 Task: View product comparison in talent solution.
Action: Mouse moved to (797, 90)
Screenshot: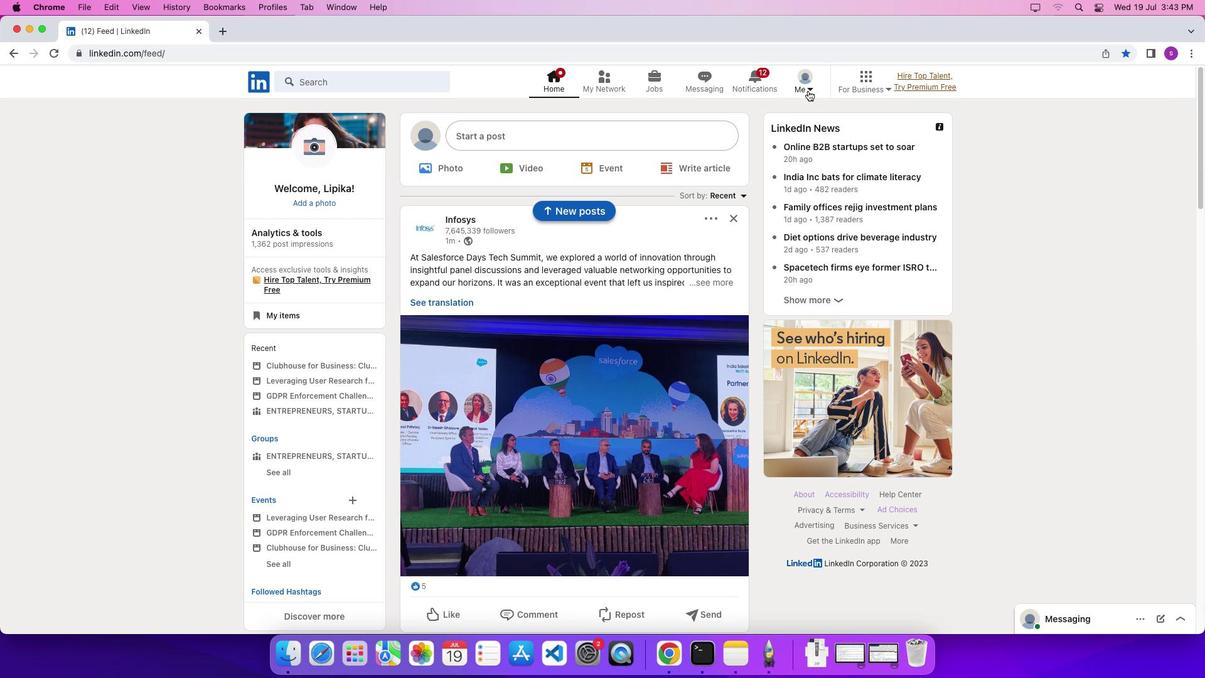 
Action: Mouse pressed left at (797, 90)
Screenshot: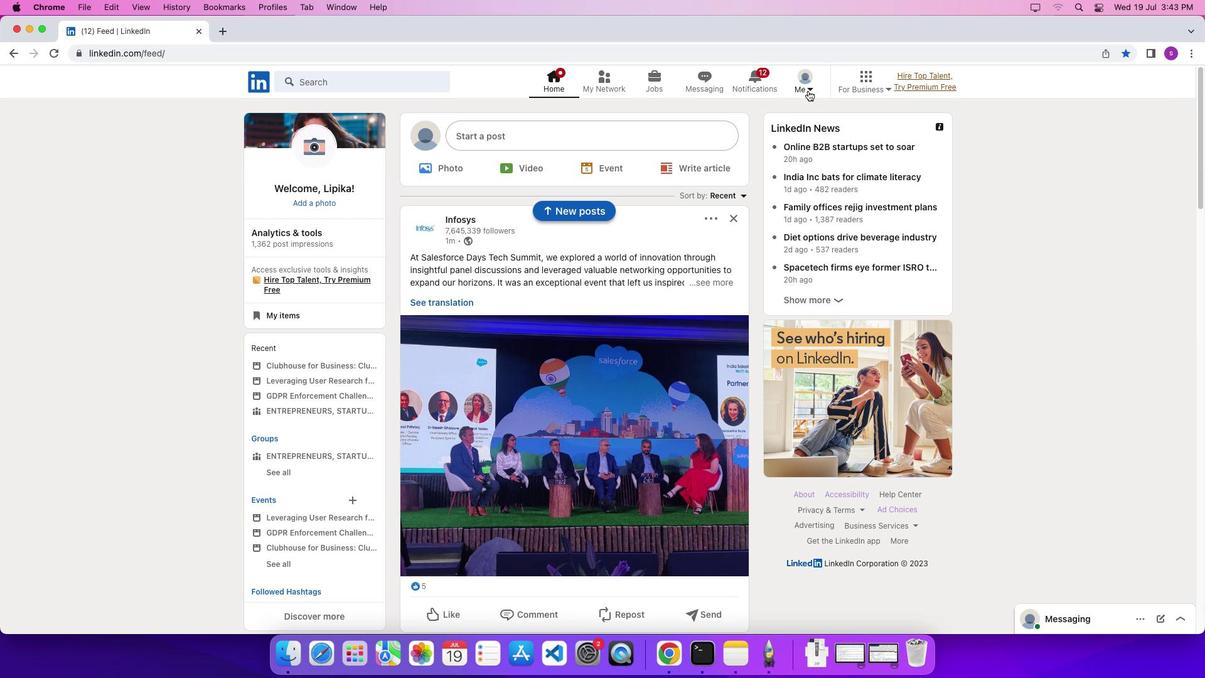 
Action: Mouse moved to (808, 90)
Screenshot: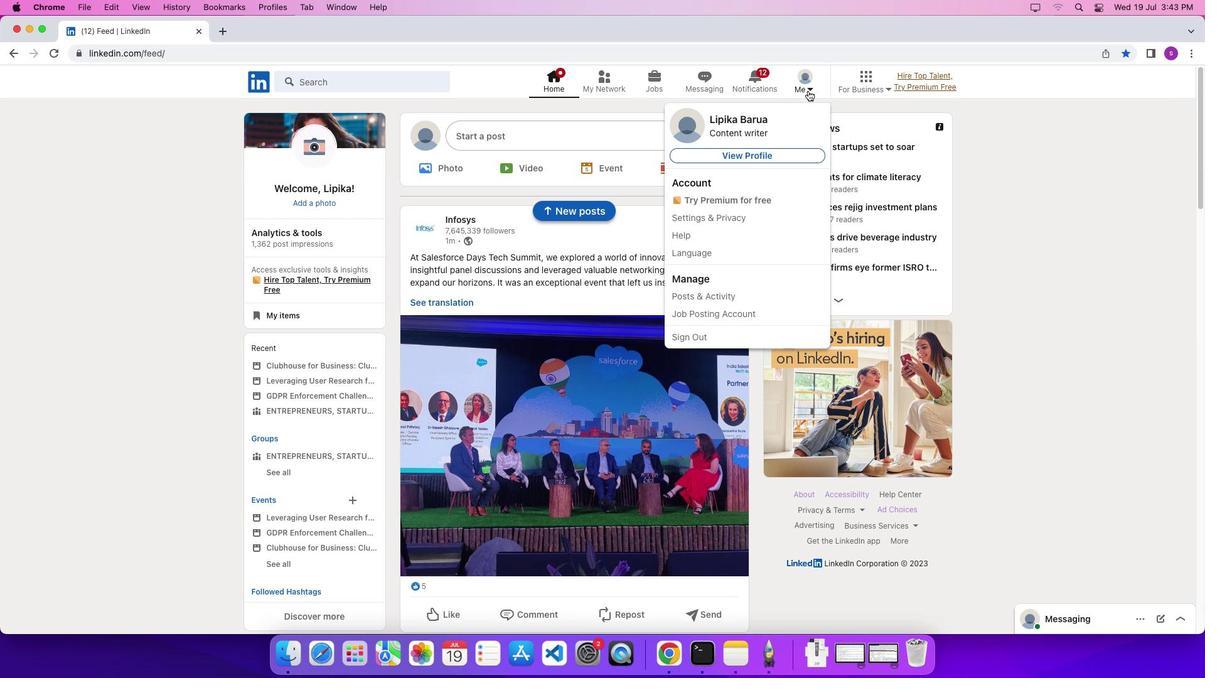 
Action: Mouse pressed left at (808, 90)
Screenshot: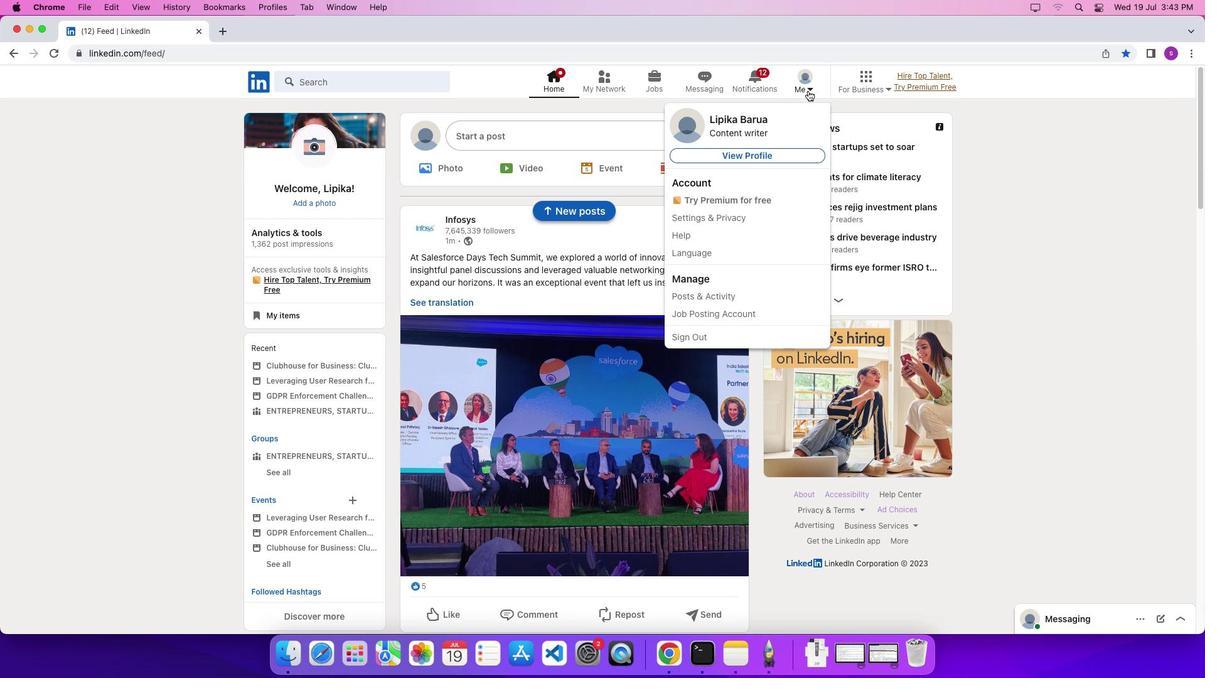 
Action: Mouse moved to (788, 153)
Screenshot: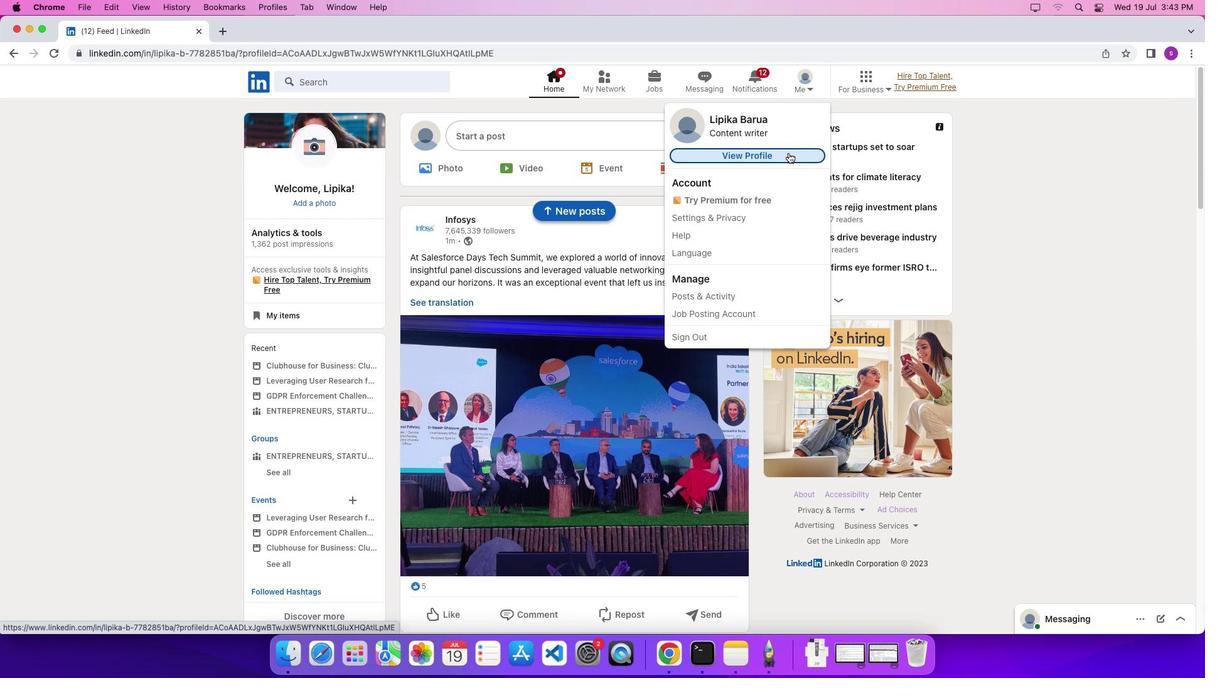 
Action: Mouse pressed left at (788, 153)
Screenshot: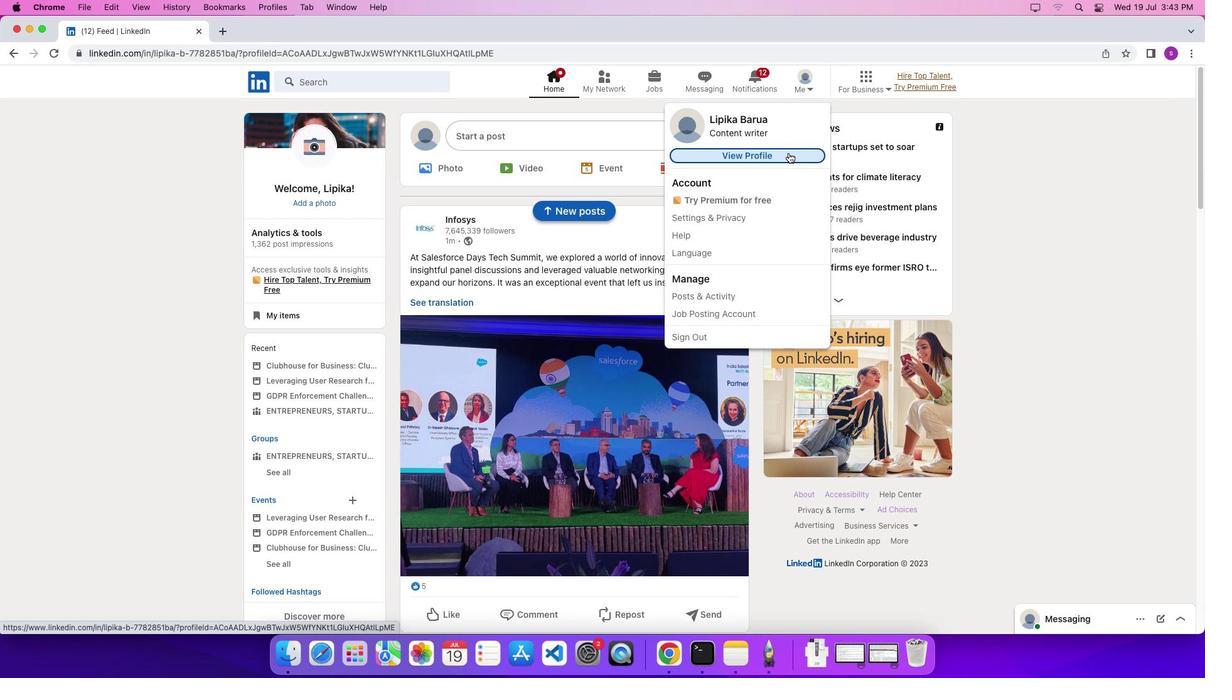 
Action: Mouse moved to (638, 305)
Screenshot: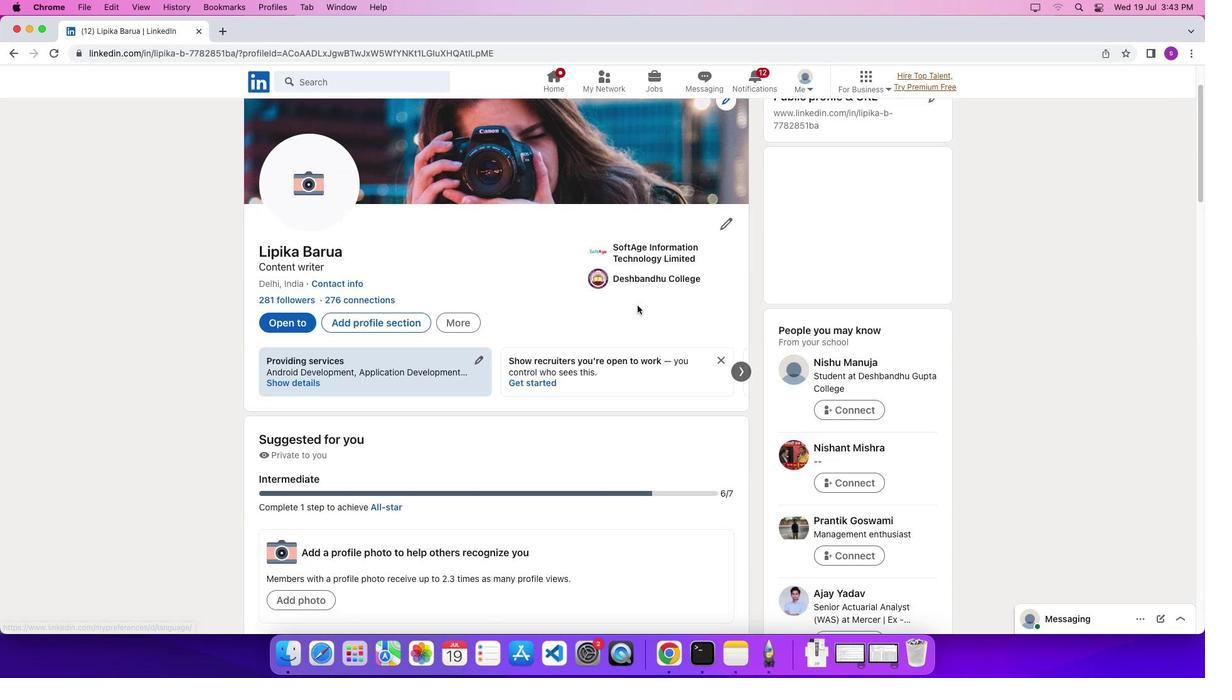 
Action: Mouse scrolled (638, 305) with delta (0, 0)
Screenshot: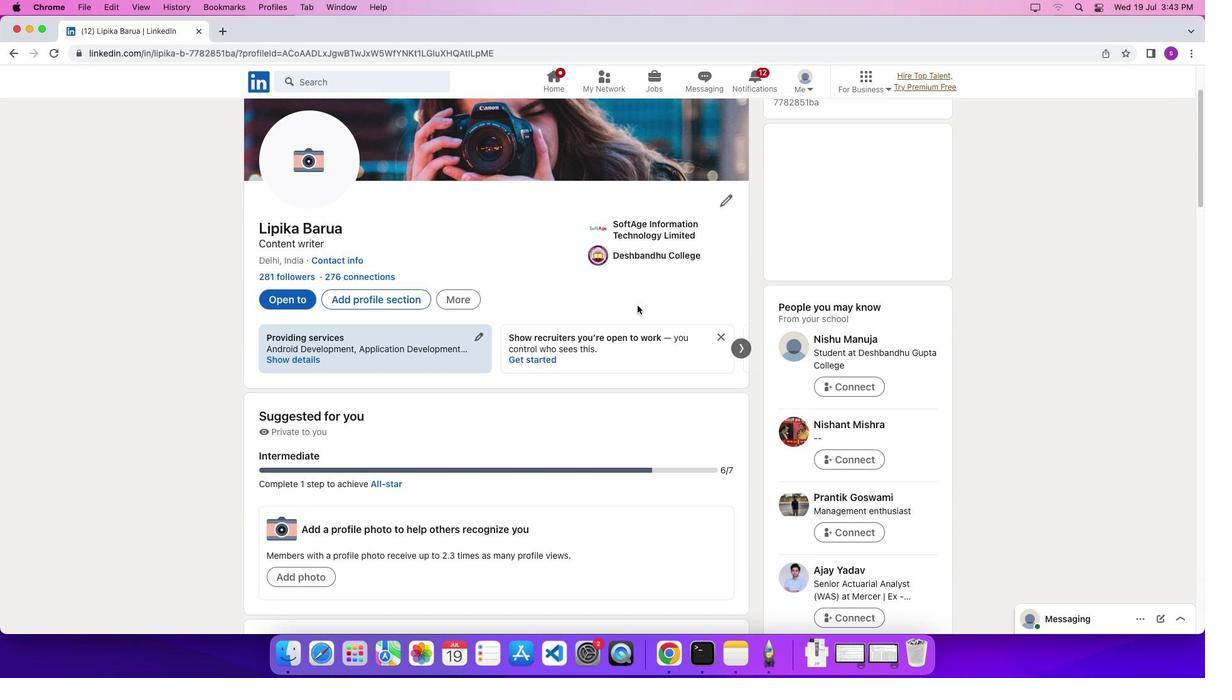 
Action: Mouse scrolled (638, 305) with delta (0, 0)
Screenshot: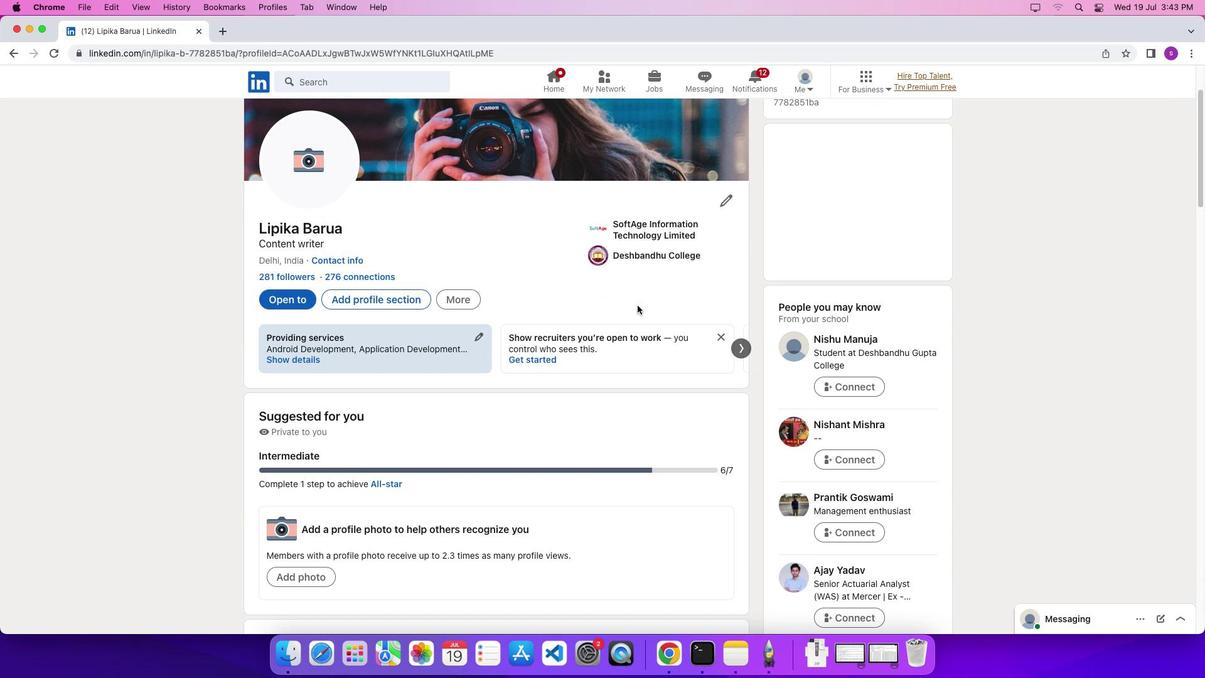 
Action: Mouse scrolled (638, 305) with delta (0, -1)
Screenshot: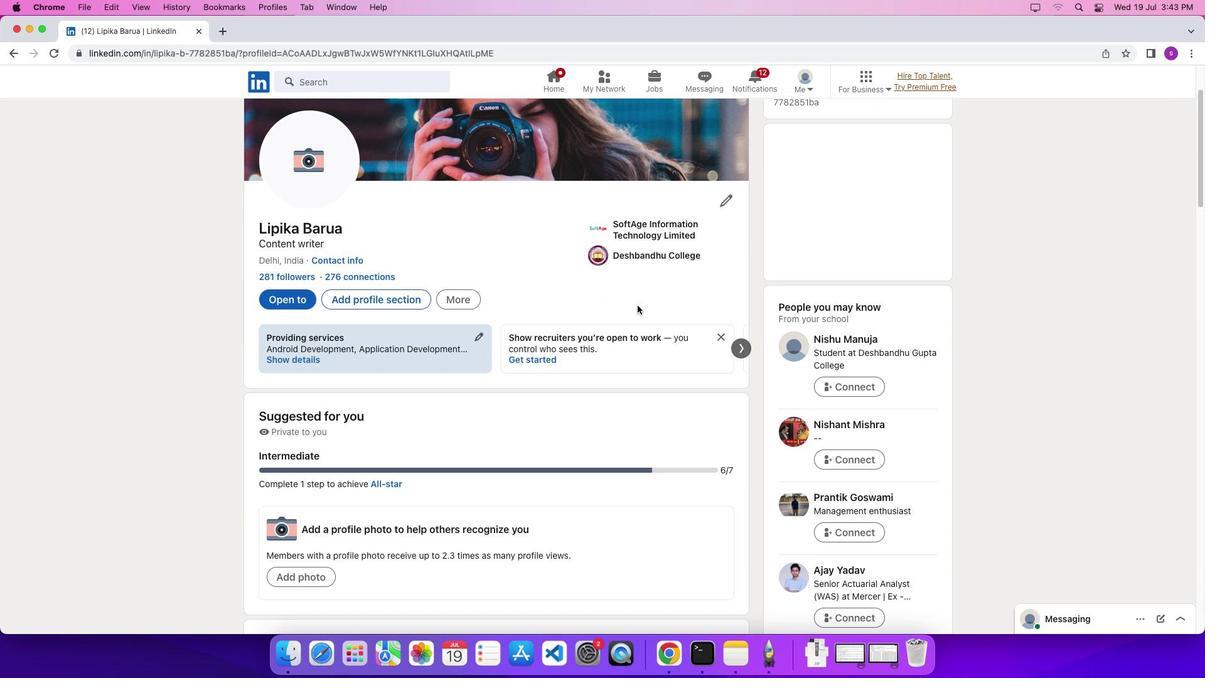 
Action: Mouse scrolled (638, 305) with delta (0, 0)
Screenshot: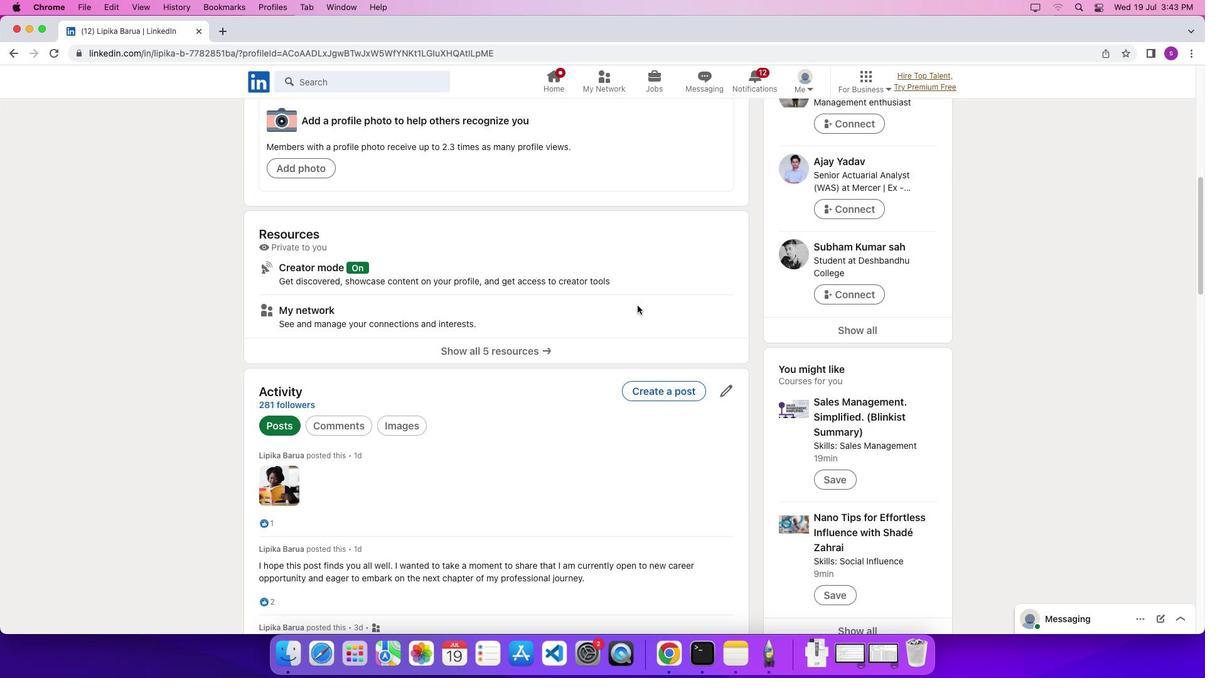 
Action: Mouse scrolled (638, 305) with delta (0, 0)
Screenshot: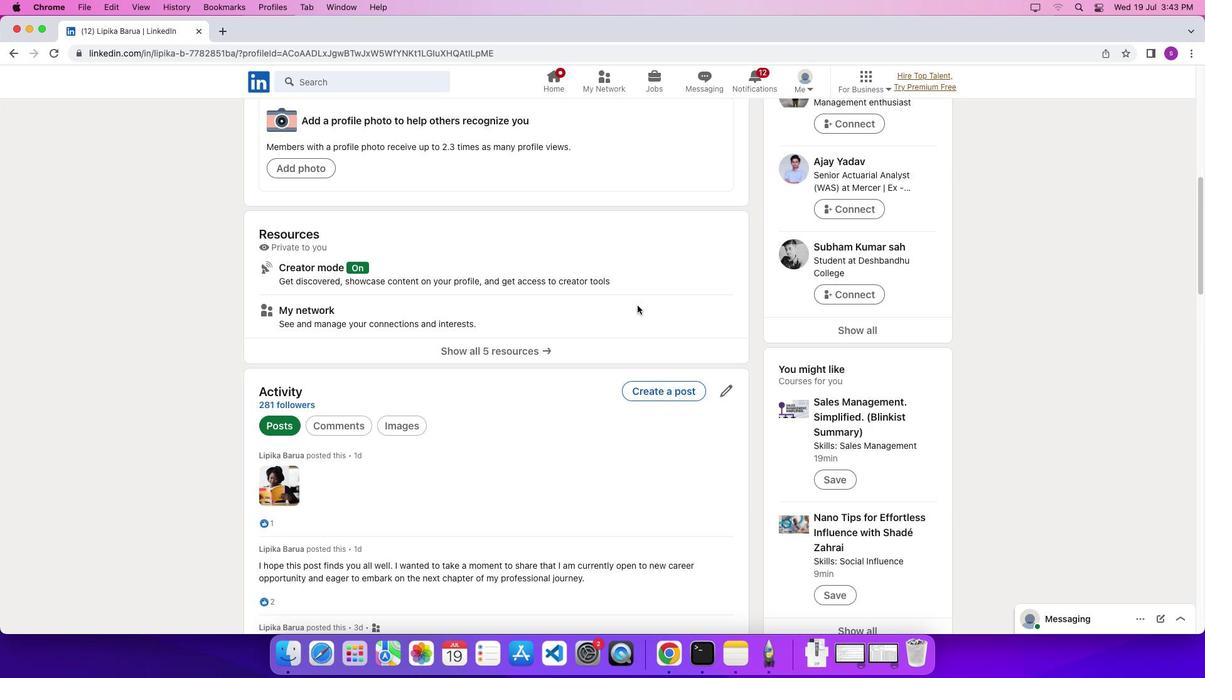 
Action: Mouse scrolled (638, 305) with delta (0, -4)
Screenshot: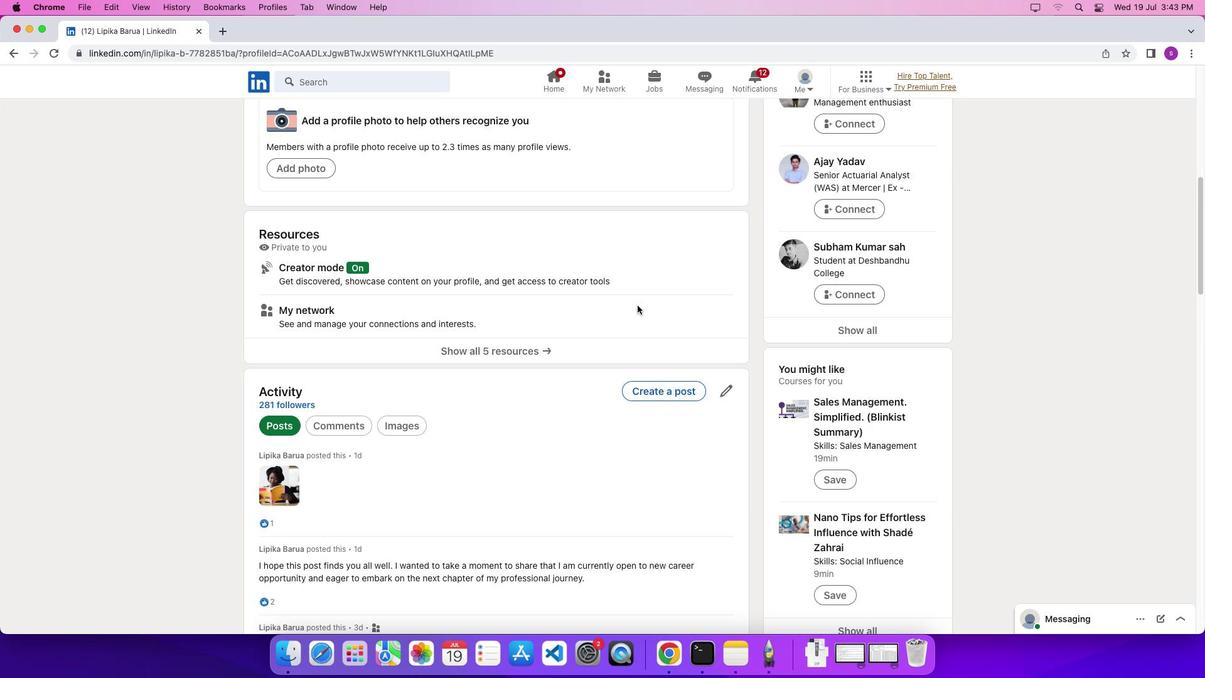 
Action: Mouse scrolled (638, 305) with delta (0, -4)
Screenshot: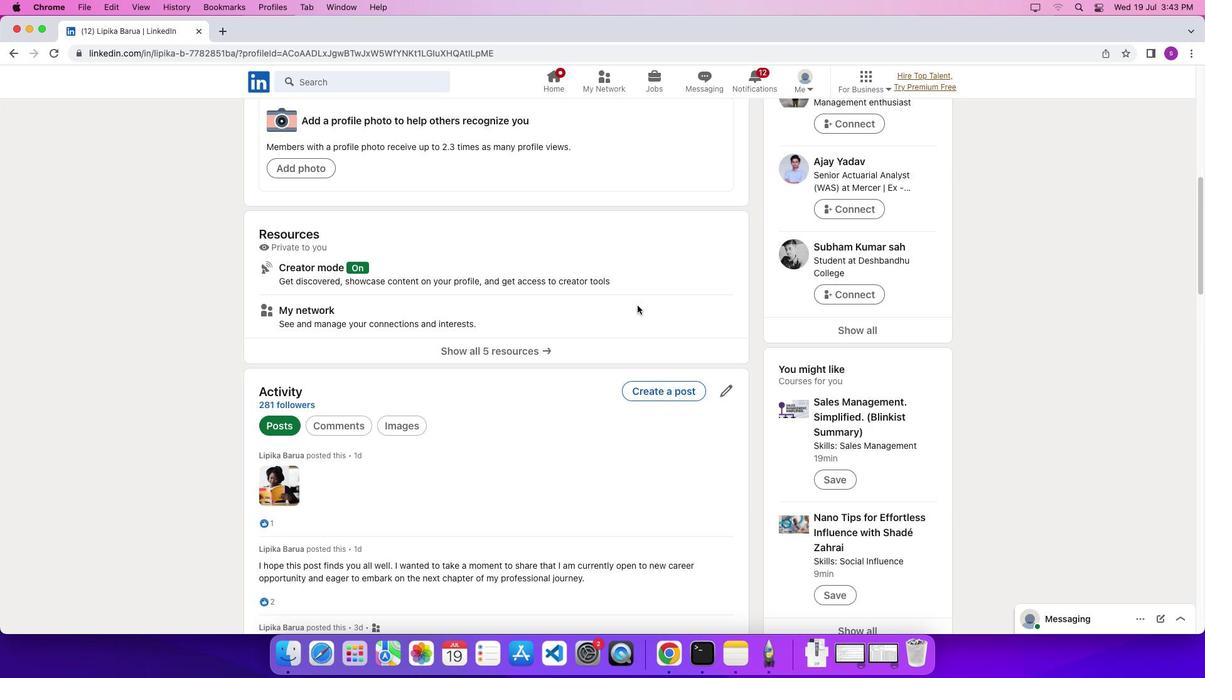 
Action: Mouse scrolled (638, 305) with delta (0, 0)
Screenshot: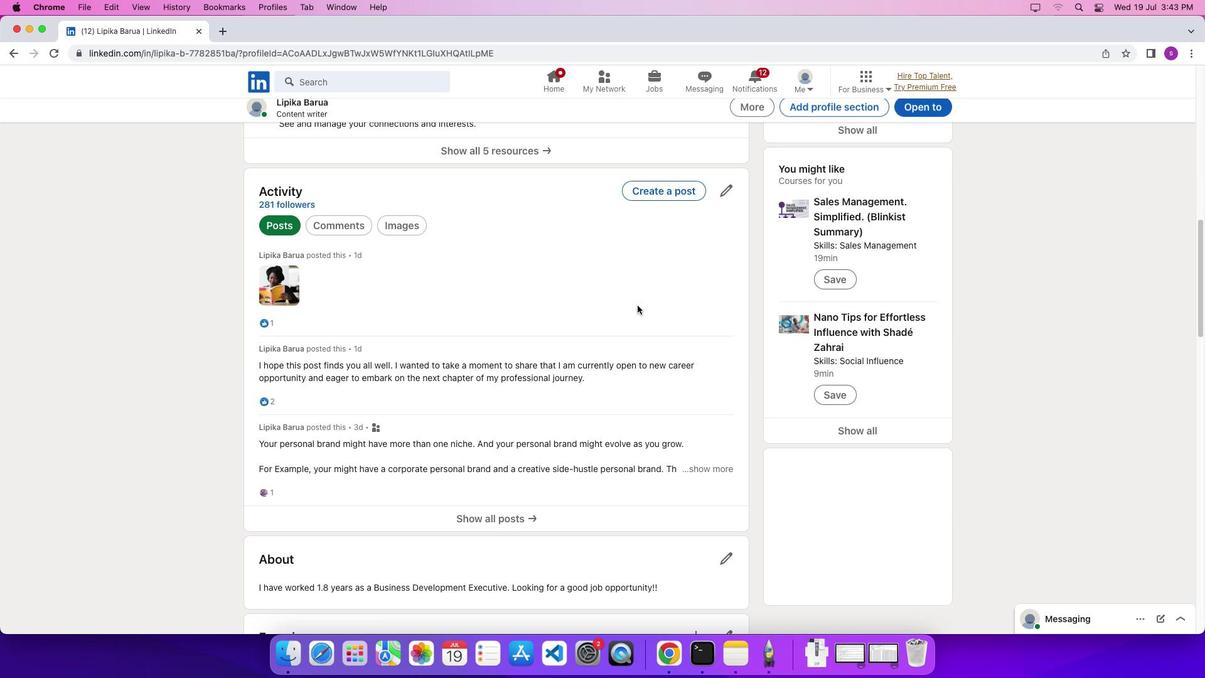 
Action: Mouse scrolled (638, 305) with delta (0, 0)
Screenshot: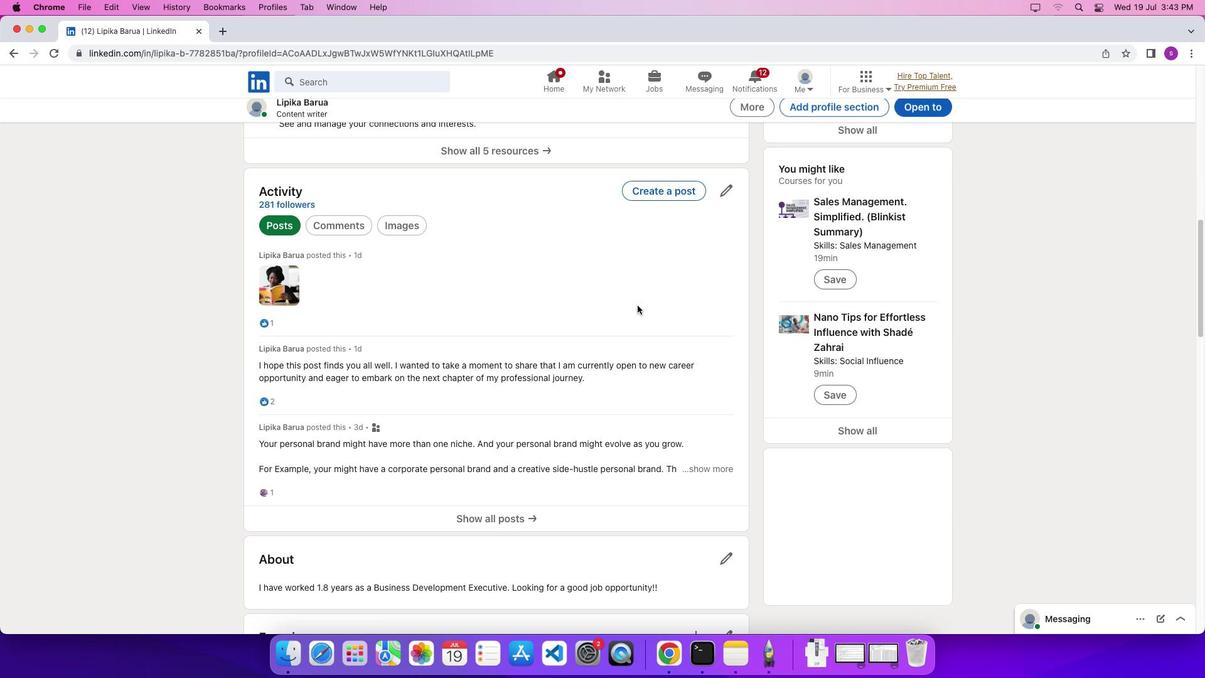 
Action: Mouse scrolled (638, 305) with delta (0, -3)
Screenshot: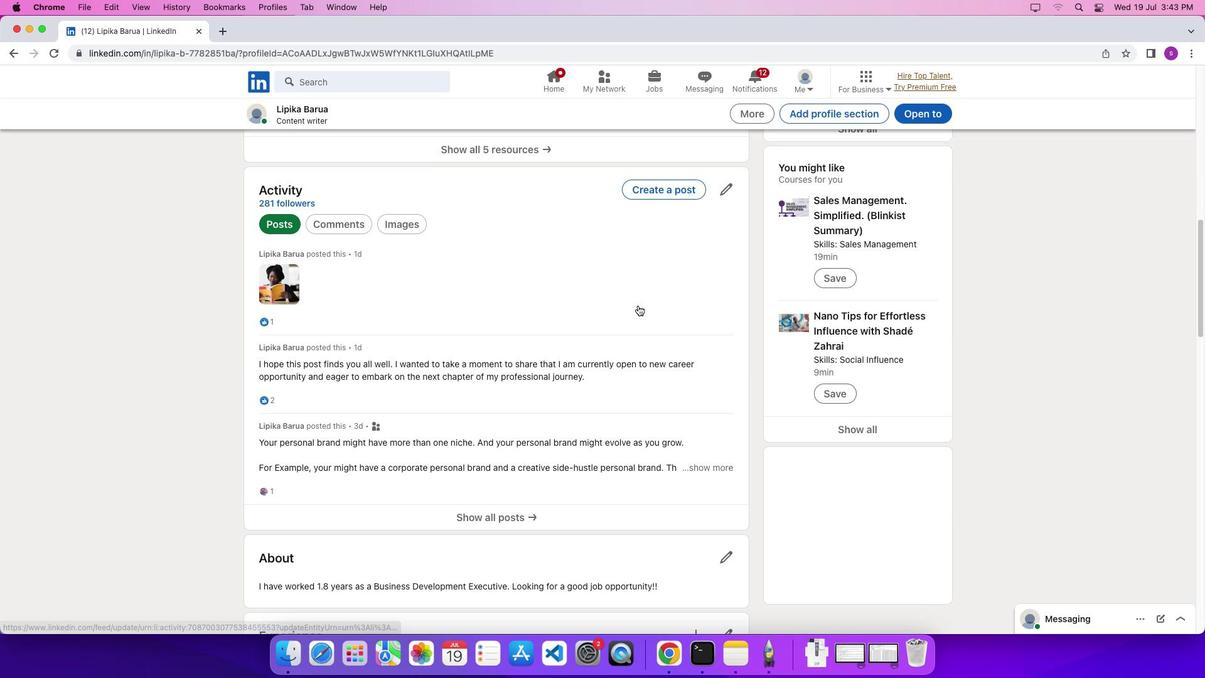 
Action: Mouse moved to (638, 305)
Screenshot: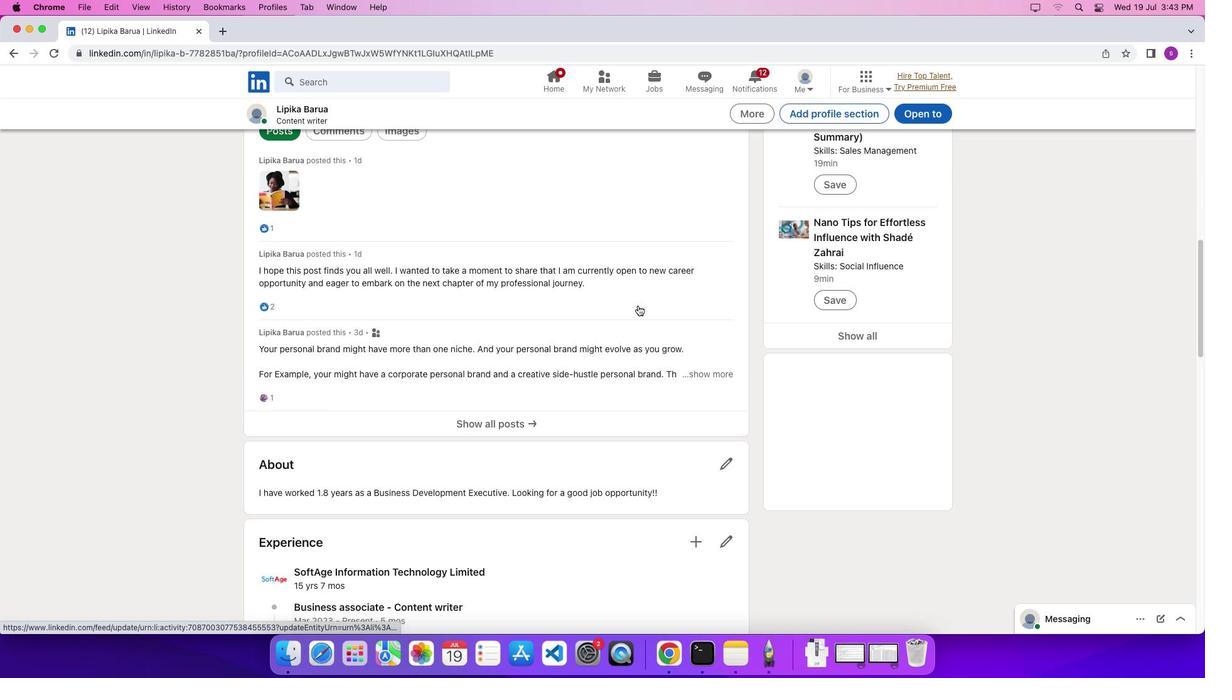 
Action: Mouse scrolled (638, 305) with delta (0, 0)
Screenshot: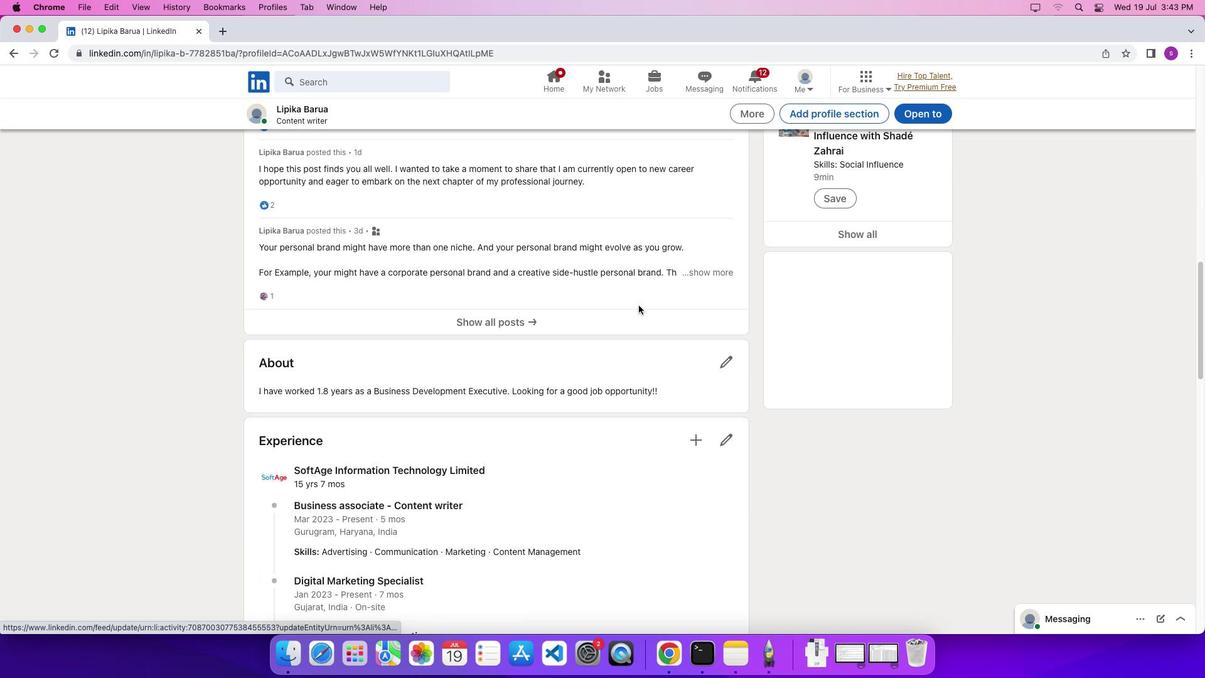 
Action: Mouse scrolled (638, 305) with delta (0, 0)
Screenshot: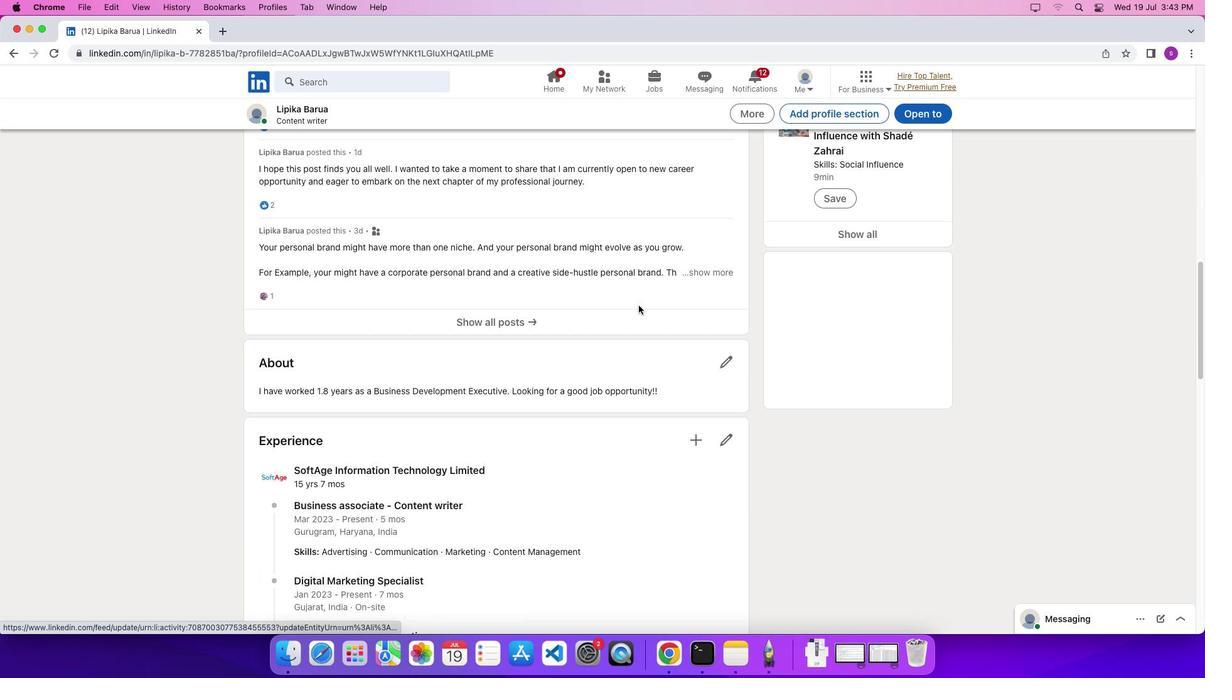 
Action: Mouse scrolled (638, 305) with delta (0, -3)
Screenshot: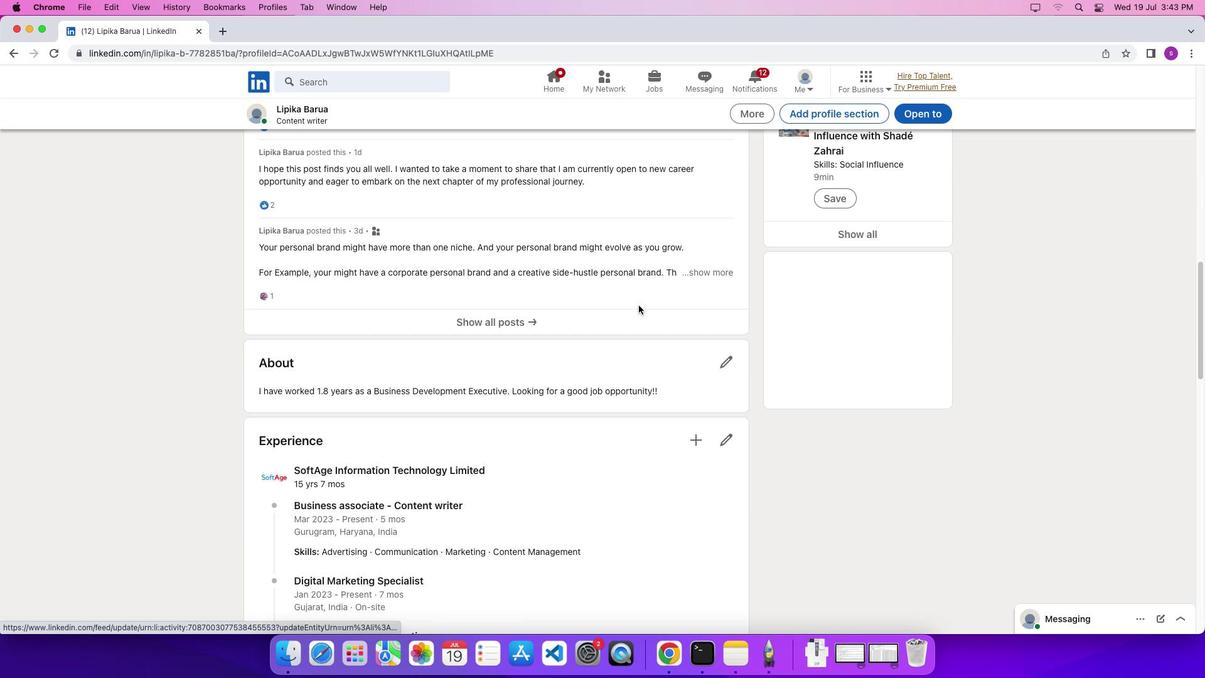 
Action: Mouse moved to (638, 305)
Screenshot: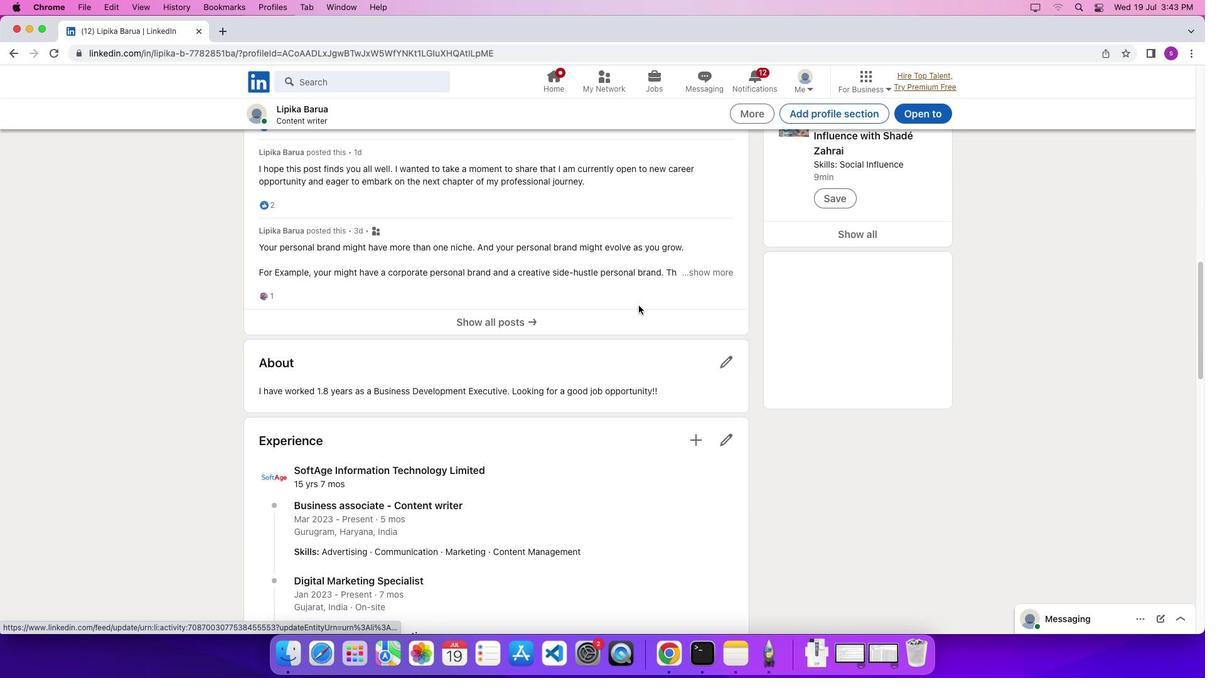 
Action: Mouse scrolled (638, 305) with delta (0, 0)
Screenshot: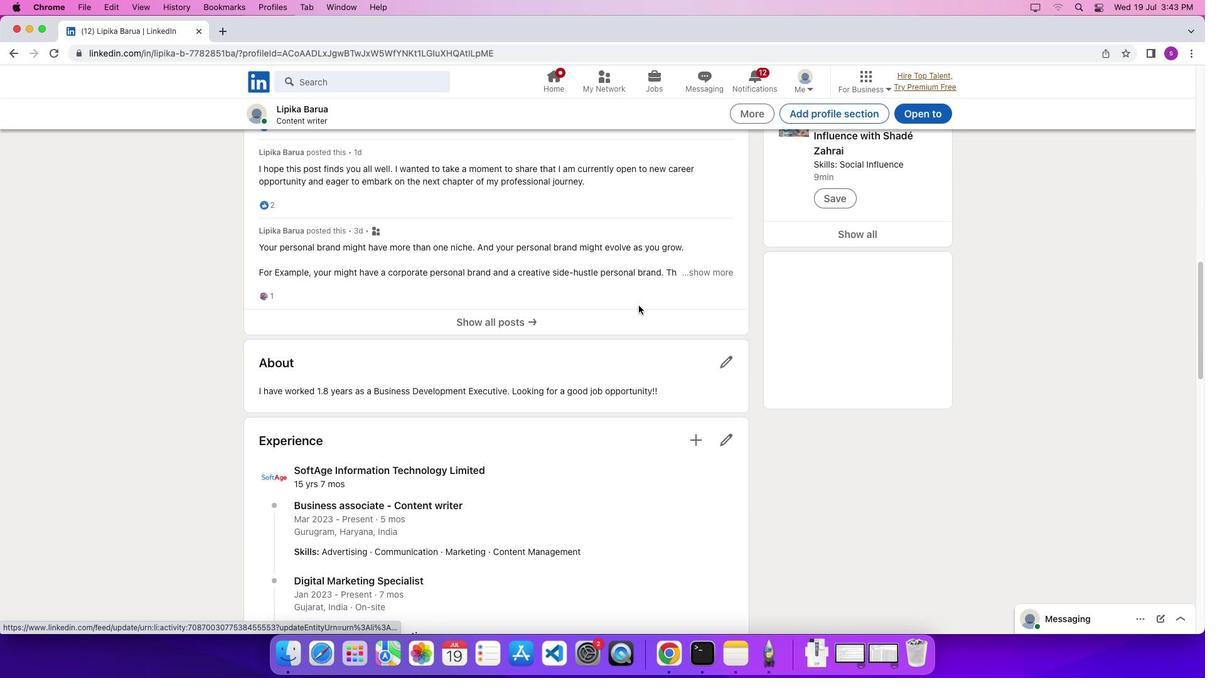 
Action: Mouse scrolled (638, 305) with delta (0, 0)
Screenshot: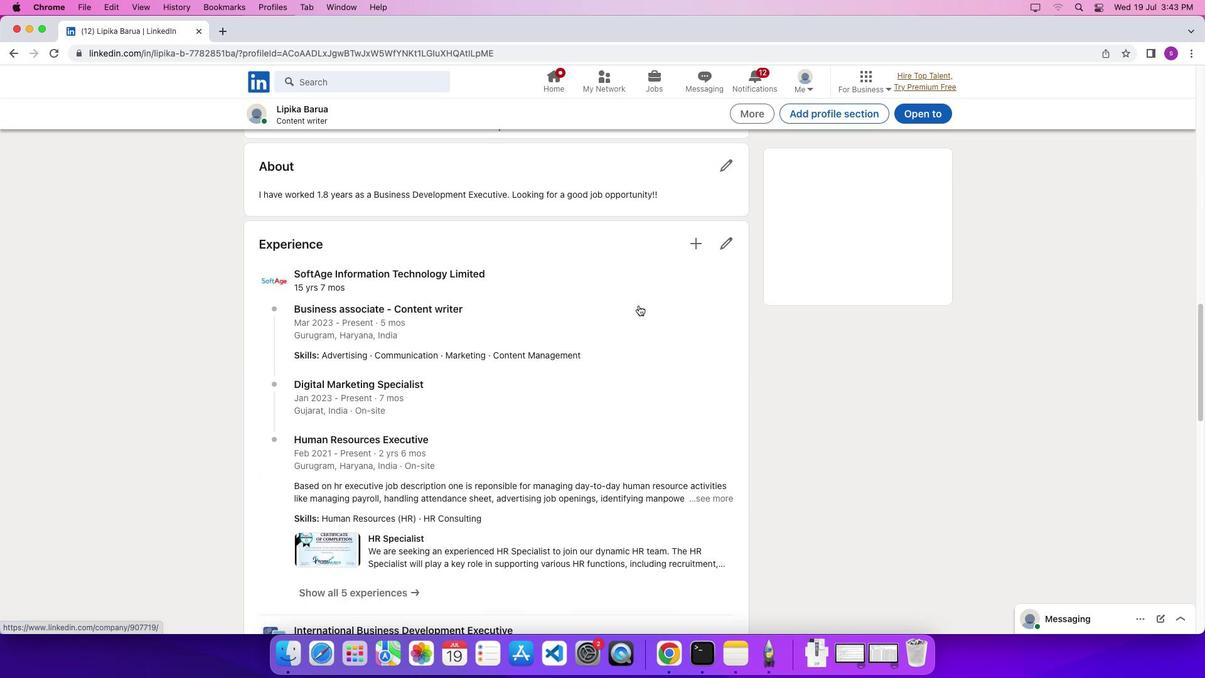 
Action: Mouse scrolled (638, 305) with delta (0, -3)
Screenshot: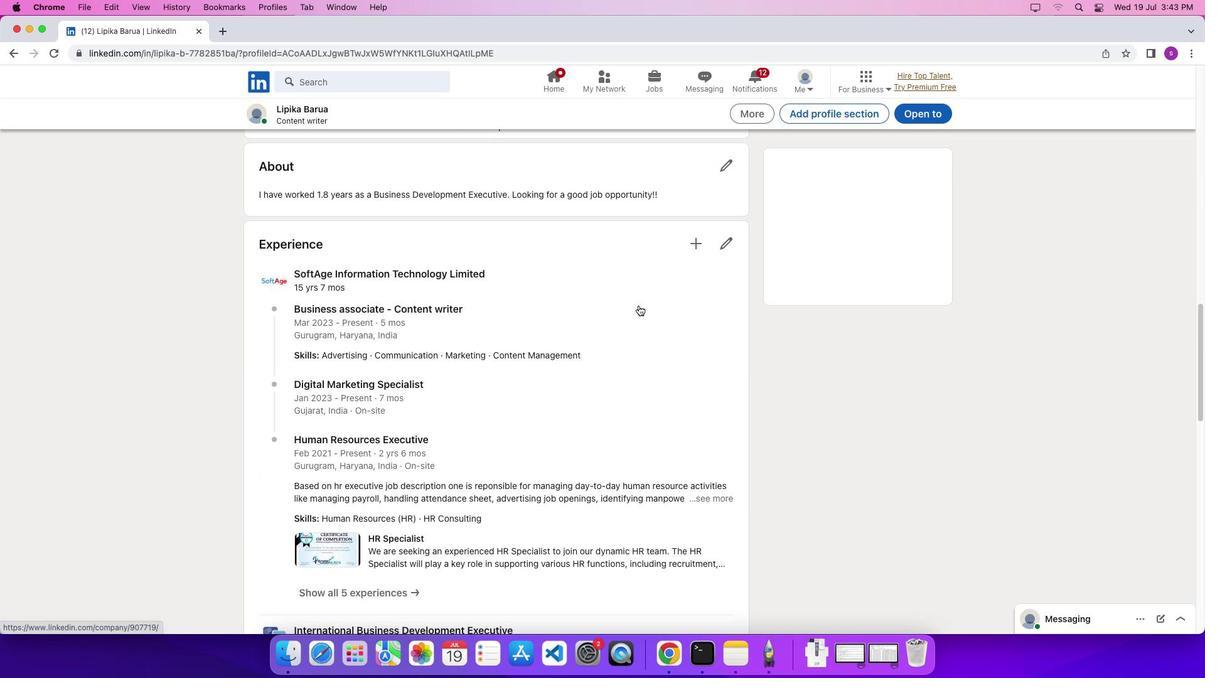 
Action: Mouse scrolled (638, 305) with delta (0, 0)
Screenshot: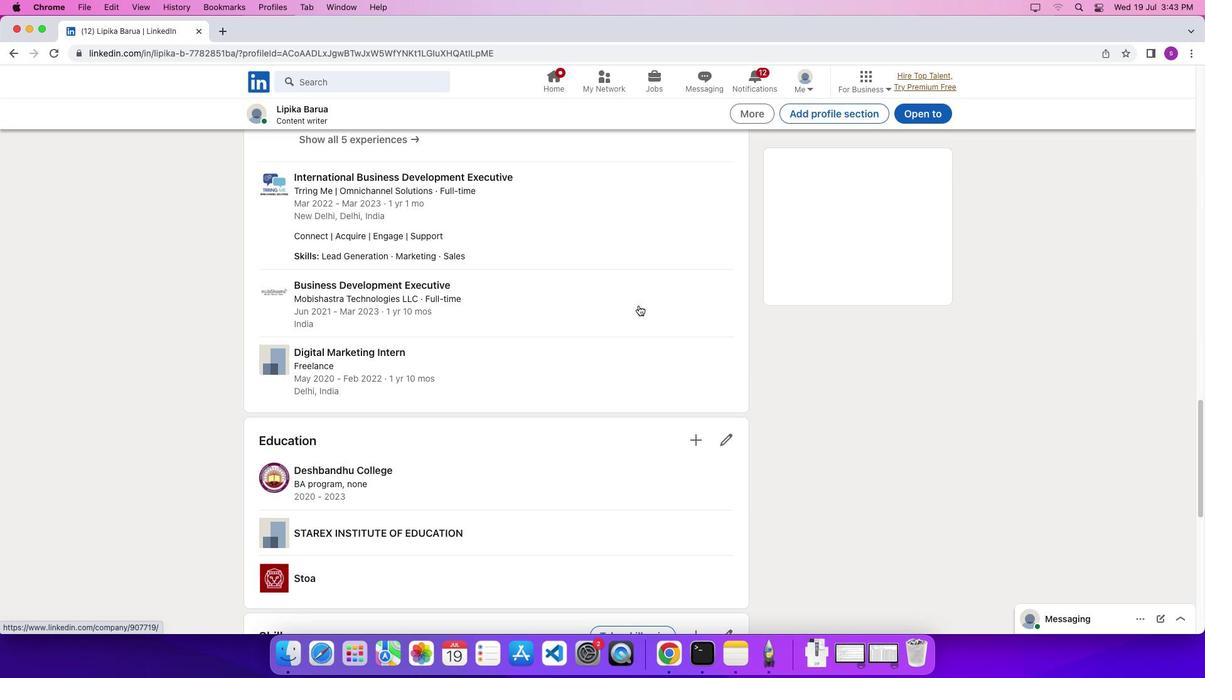 
Action: Mouse scrolled (638, 305) with delta (0, 0)
Screenshot: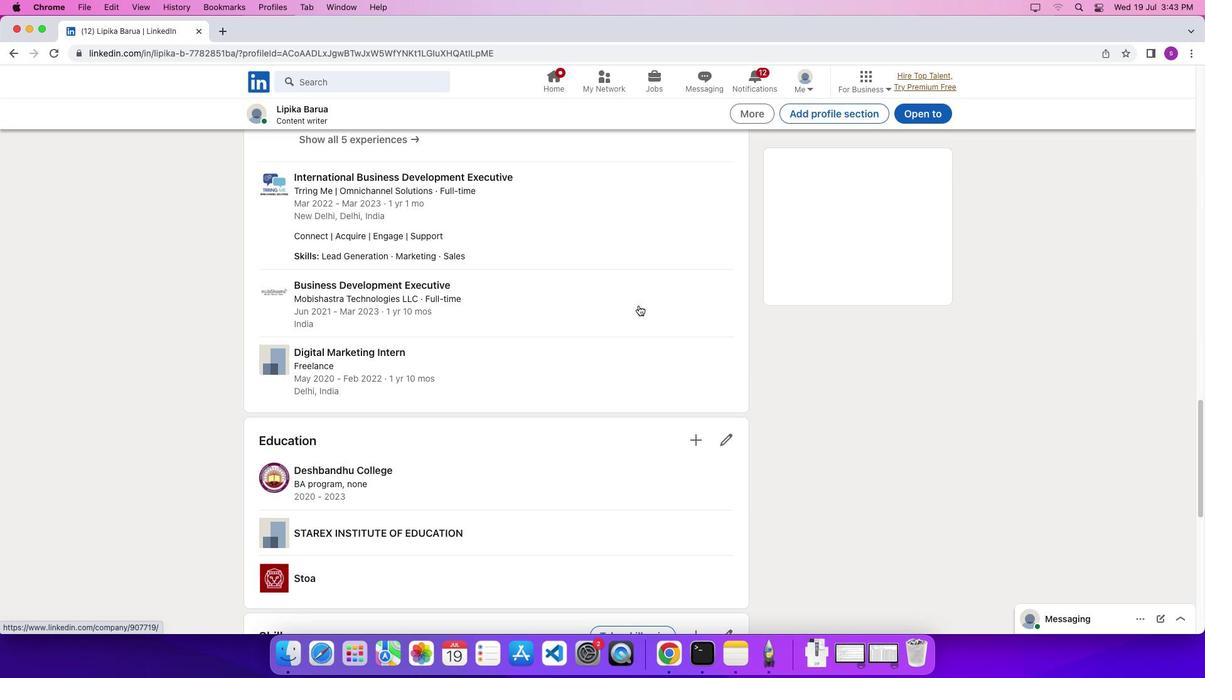 
Action: Mouse scrolled (638, 305) with delta (0, -3)
Screenshot: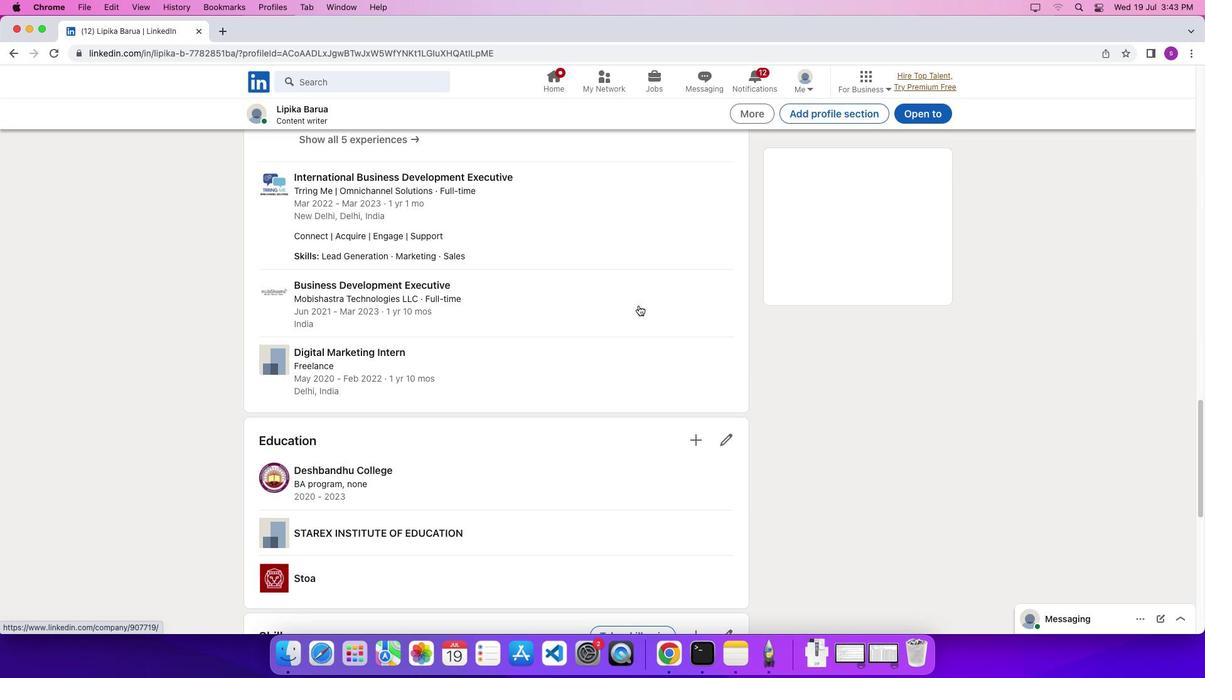 
Action: Mouse scrolled (638, 305) with delta (0, -5)
Screenshot: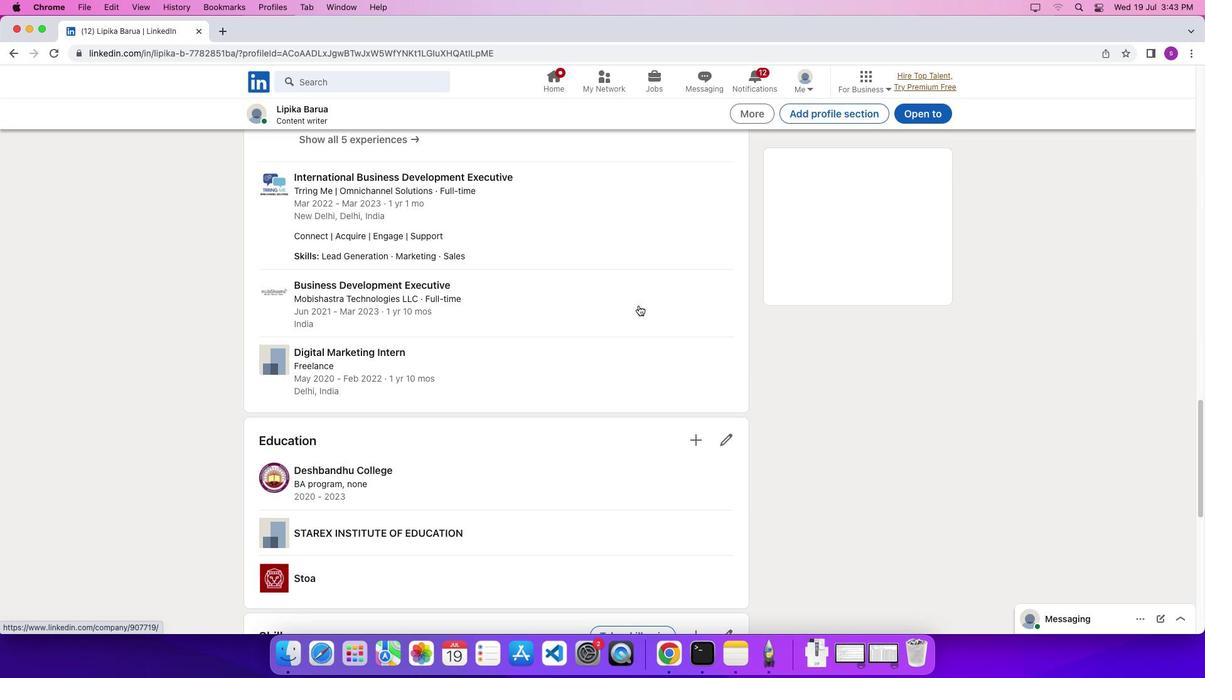 
Action: Mouse scrolled (638, 305) with delta (0, 0)
Screenshot: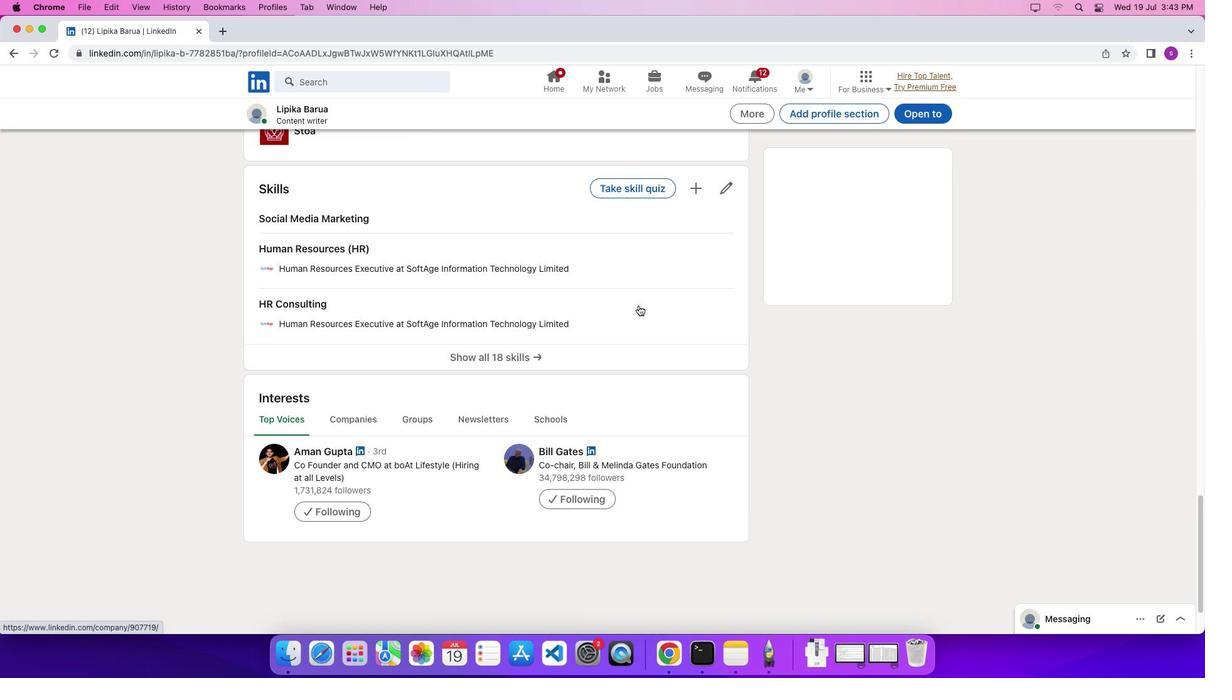 
Action: Mouse scrolled (638, 305) with delta (0, 0)
Screenshot: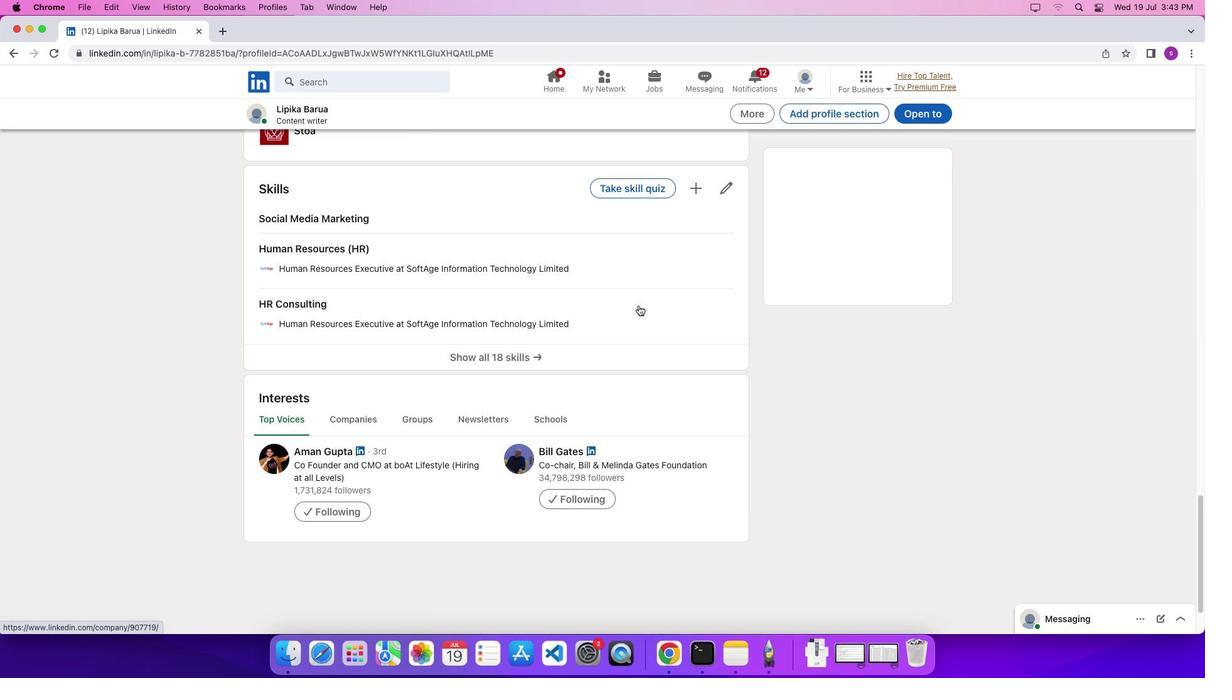 
Action: Mouse scrolled (638, 305) with delta (0, -4)
Screenshot: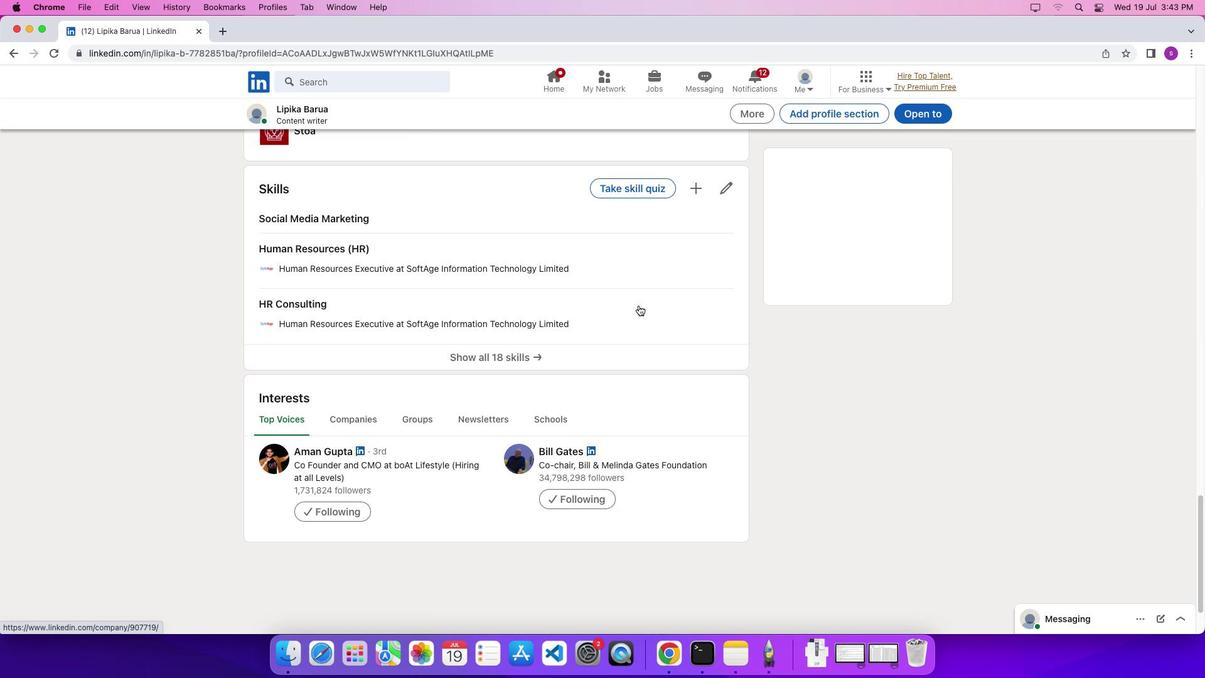 
Action: Mouse scrolled (638, 305) with delta (0, -5)
Screenshot: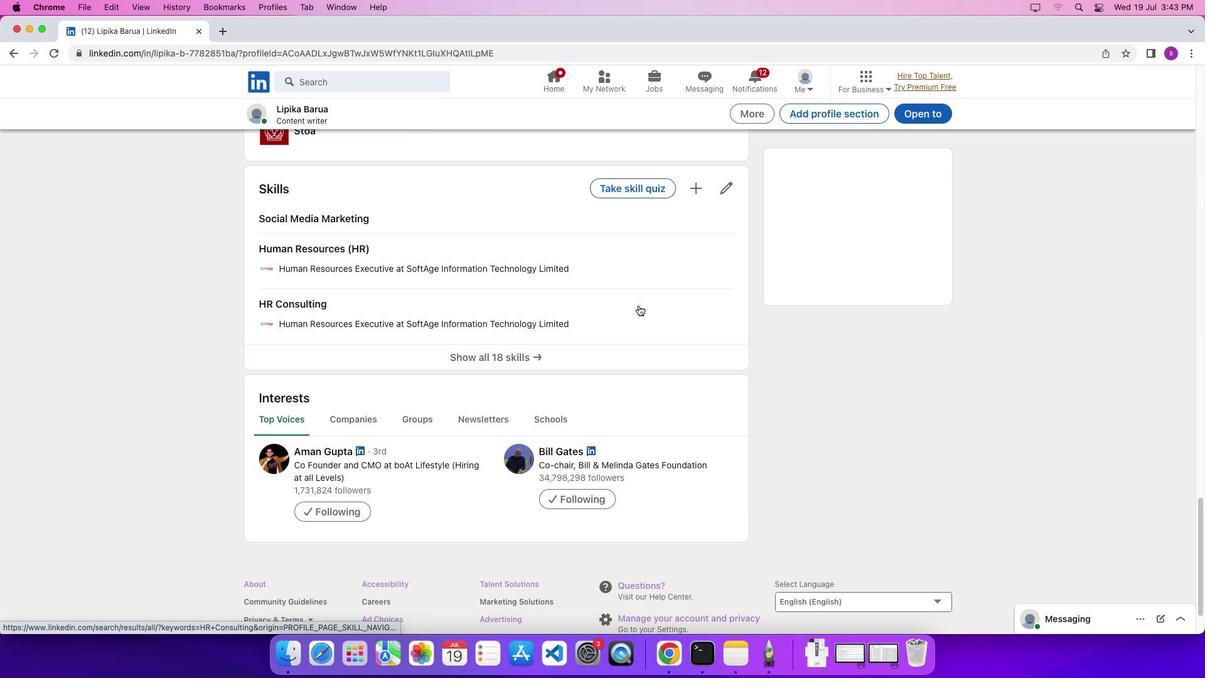 
Action: Mouse scrolled (638, 305) with delta (0, 0)
Screenshot: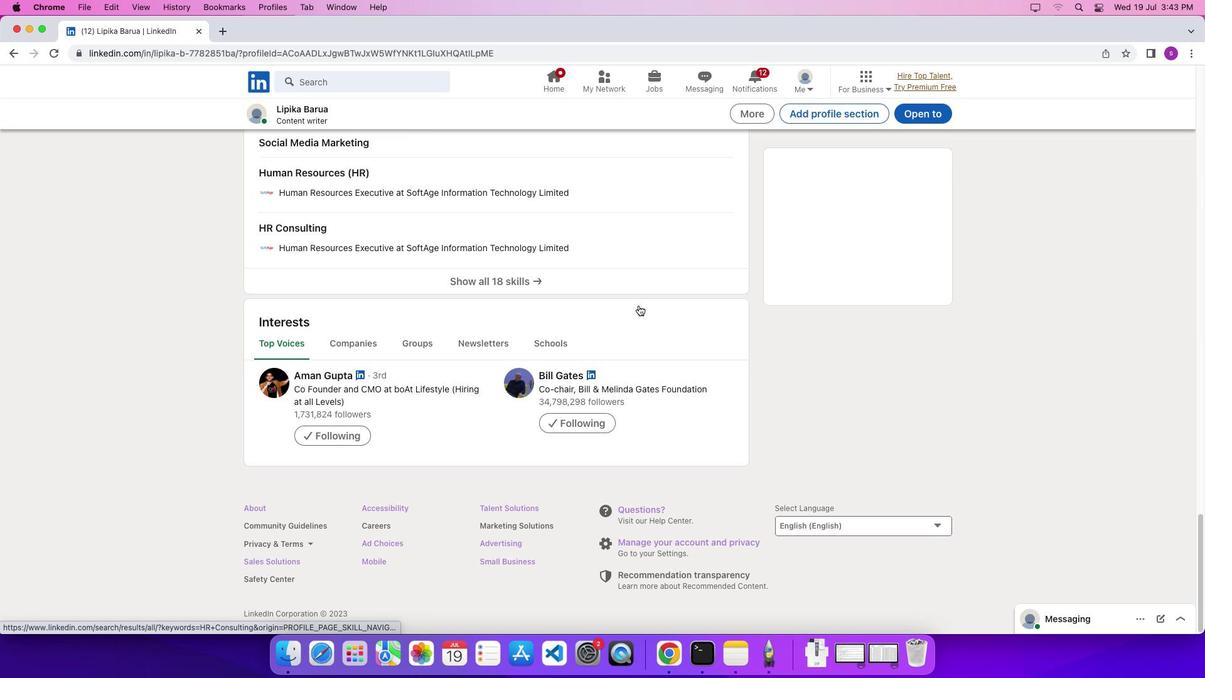 
Action: Mouse scrolled (638, 305) with delta (0, 0)
Screenshot: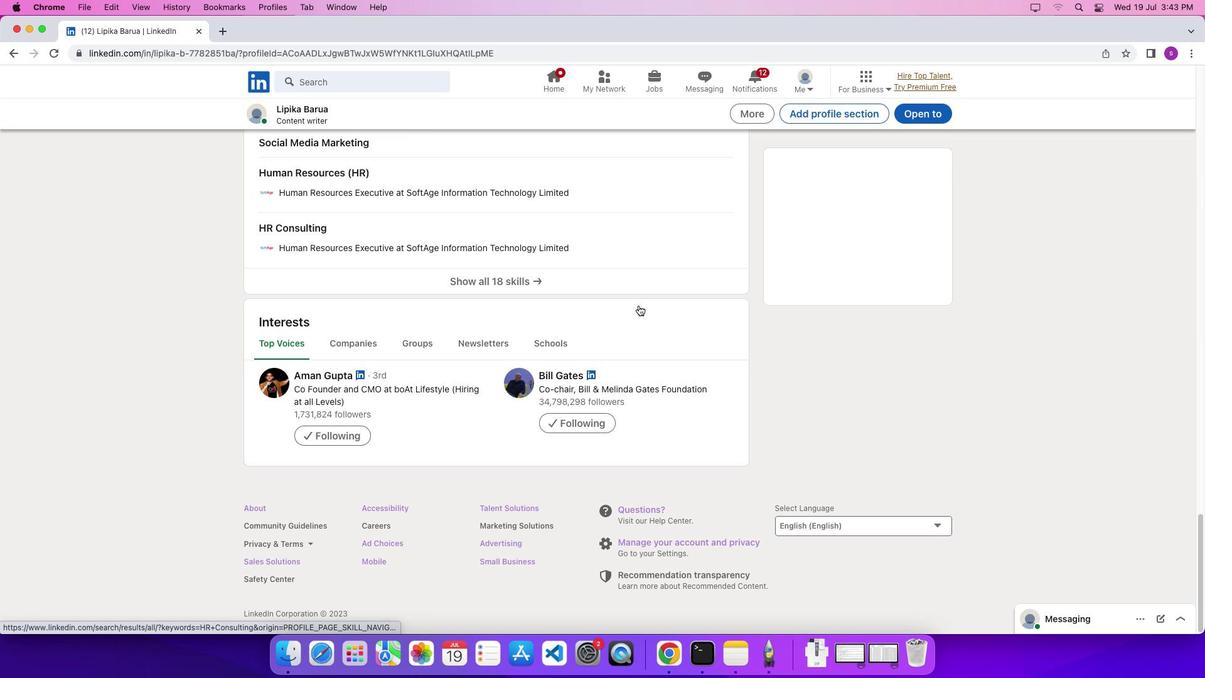 
Action: Mouse scrolled (638, 305) with delta (0, -1)
Screenshot: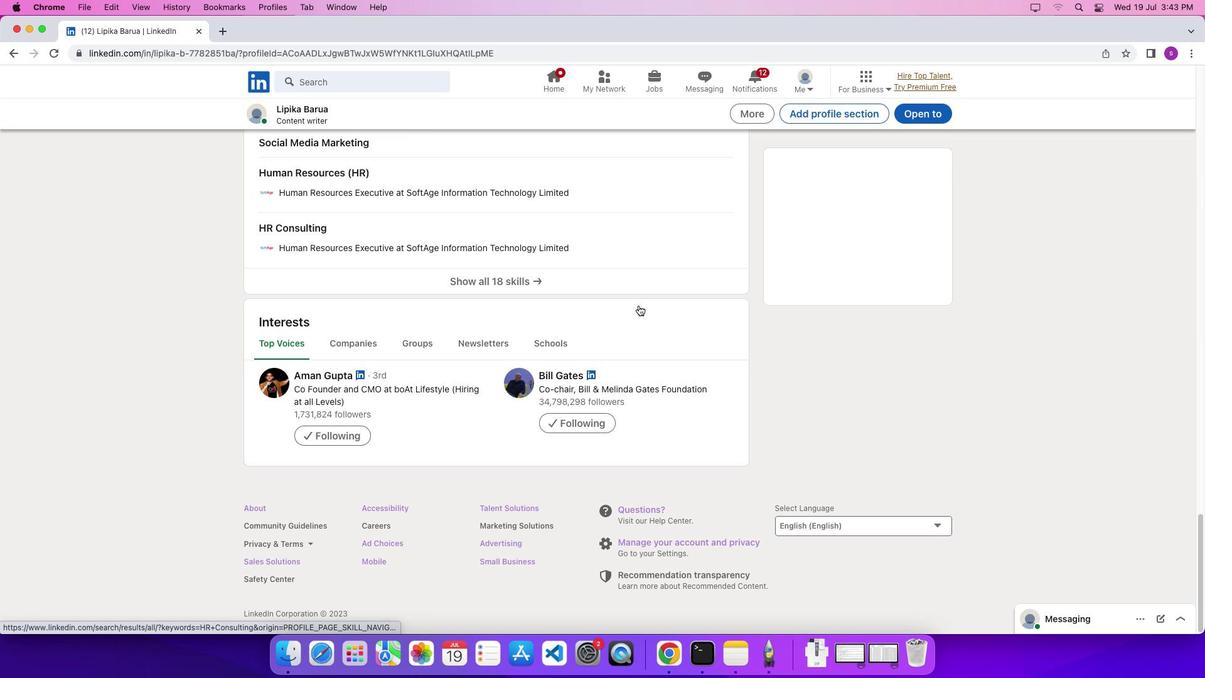 
Action: Mouse scrolled (638, 305) with delta (0, 0)
Screenshot: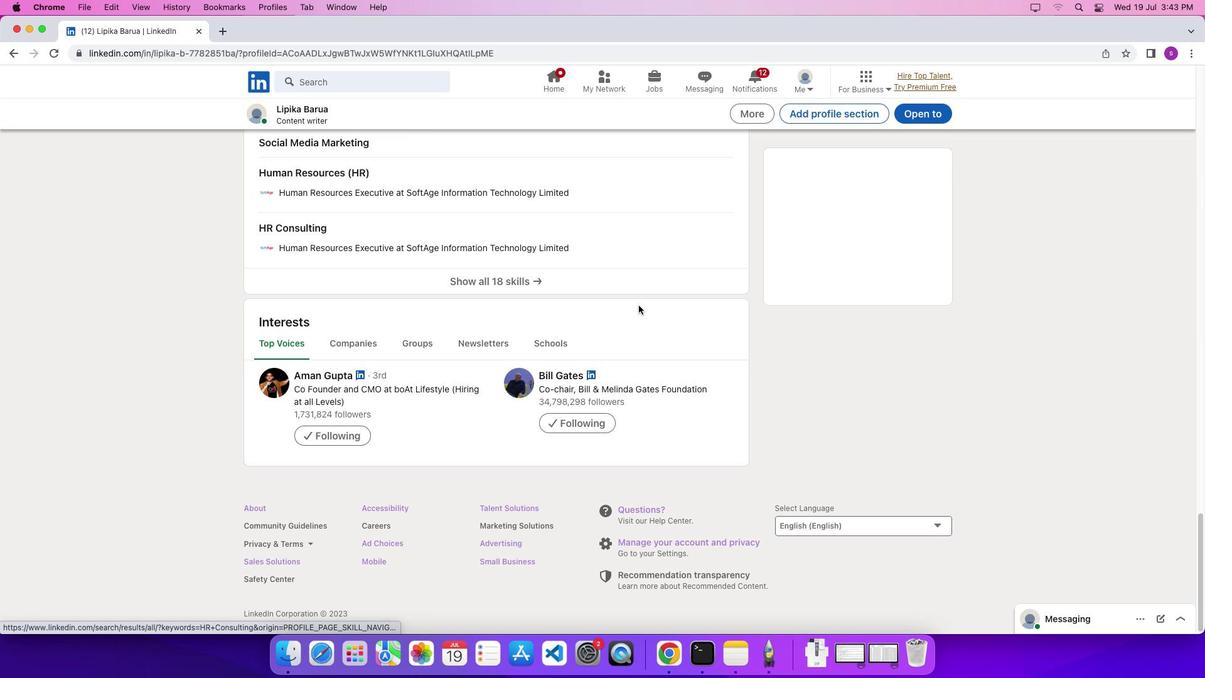
Action: Mouse moved to (516, 508)
Screenshot: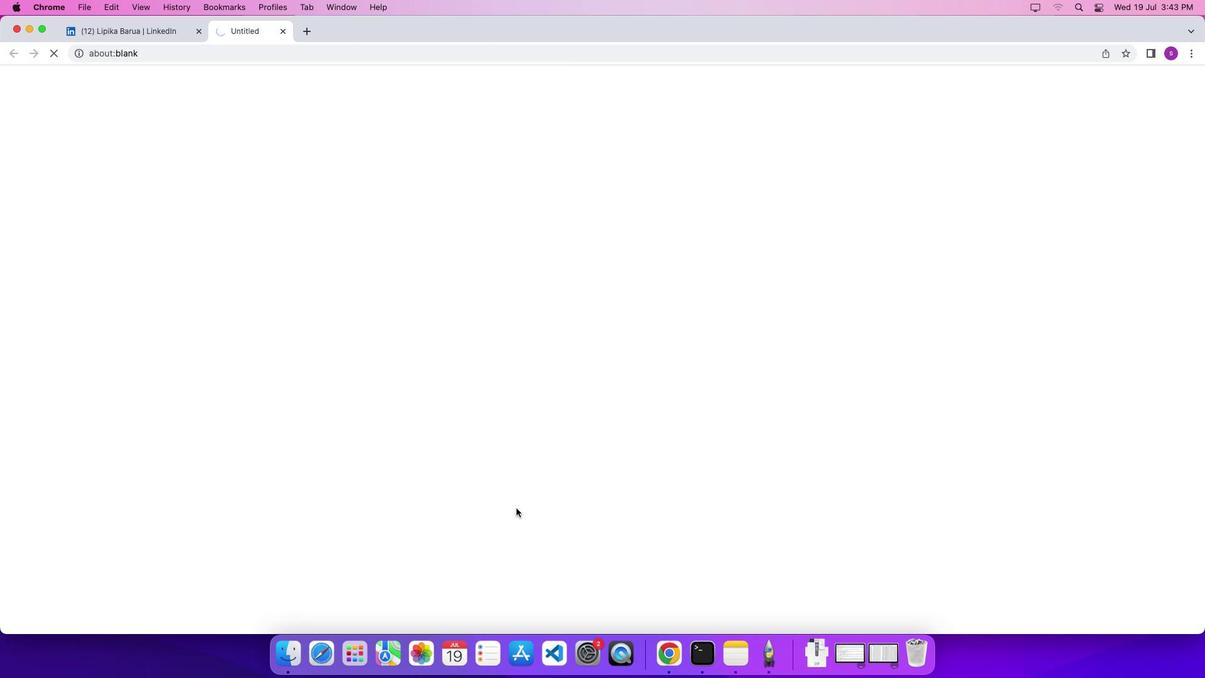 
Action: Mouse pressed left at (516, 508)
Screenshot: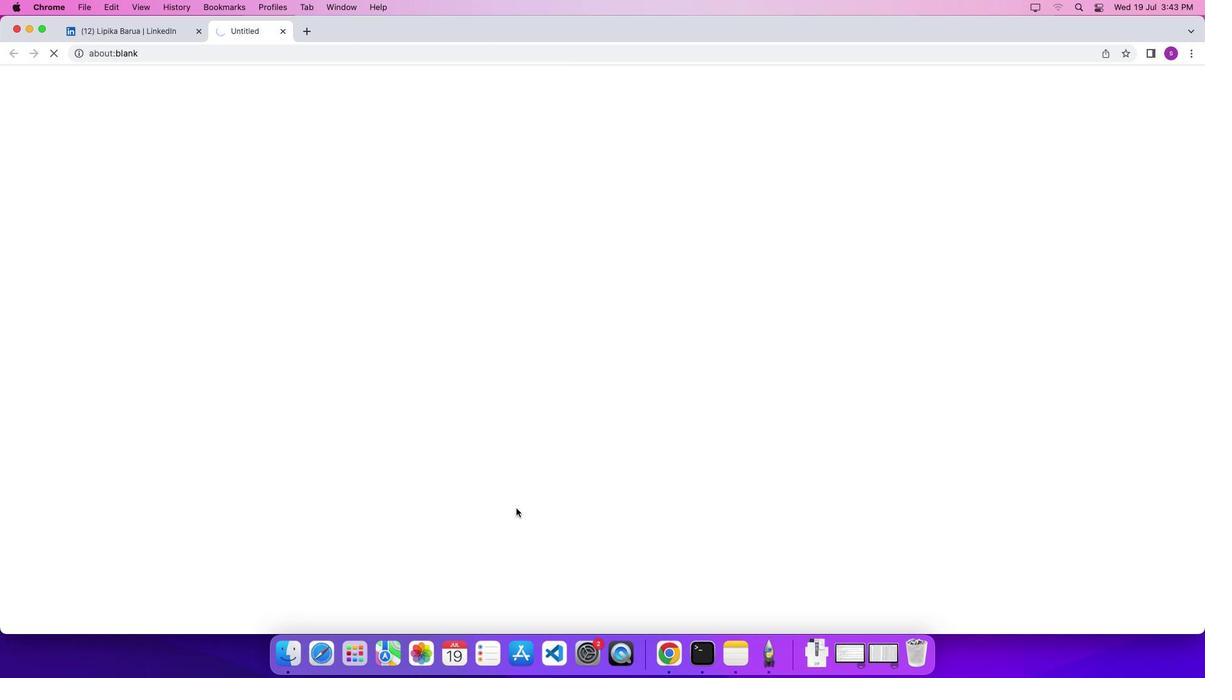 
Action: Mouse moved to (615, 112)
Screenshot: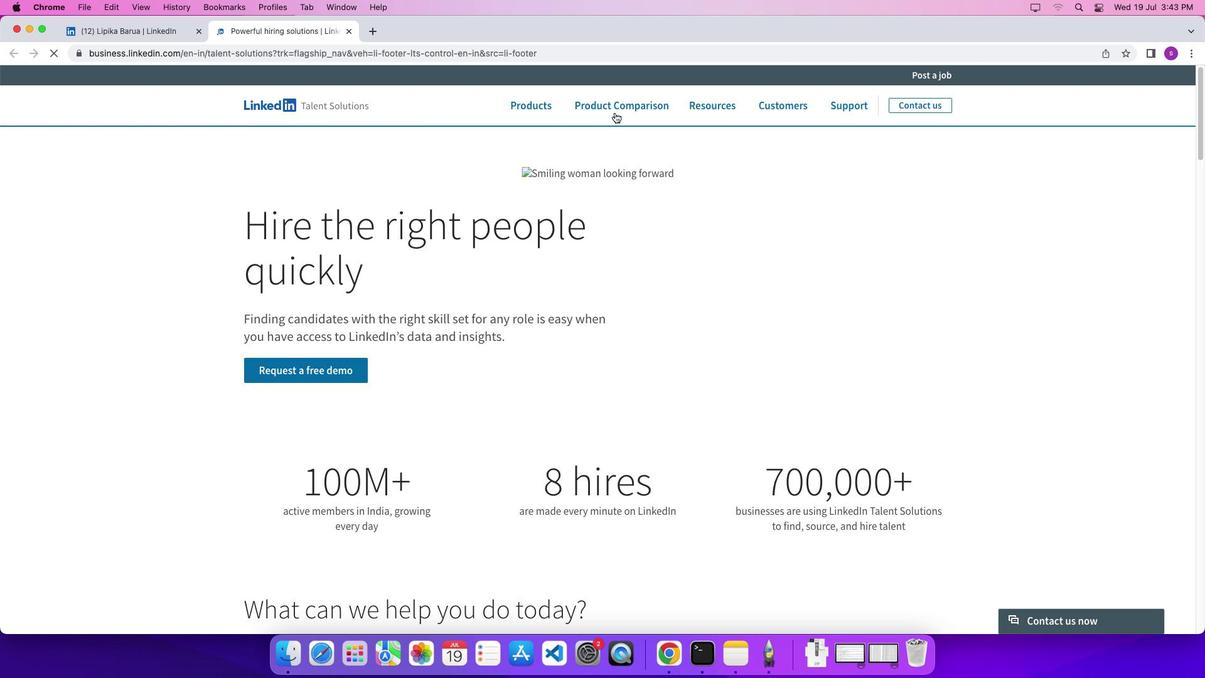 
Action: Mouse pressed left at (615, 112)
Screenshot: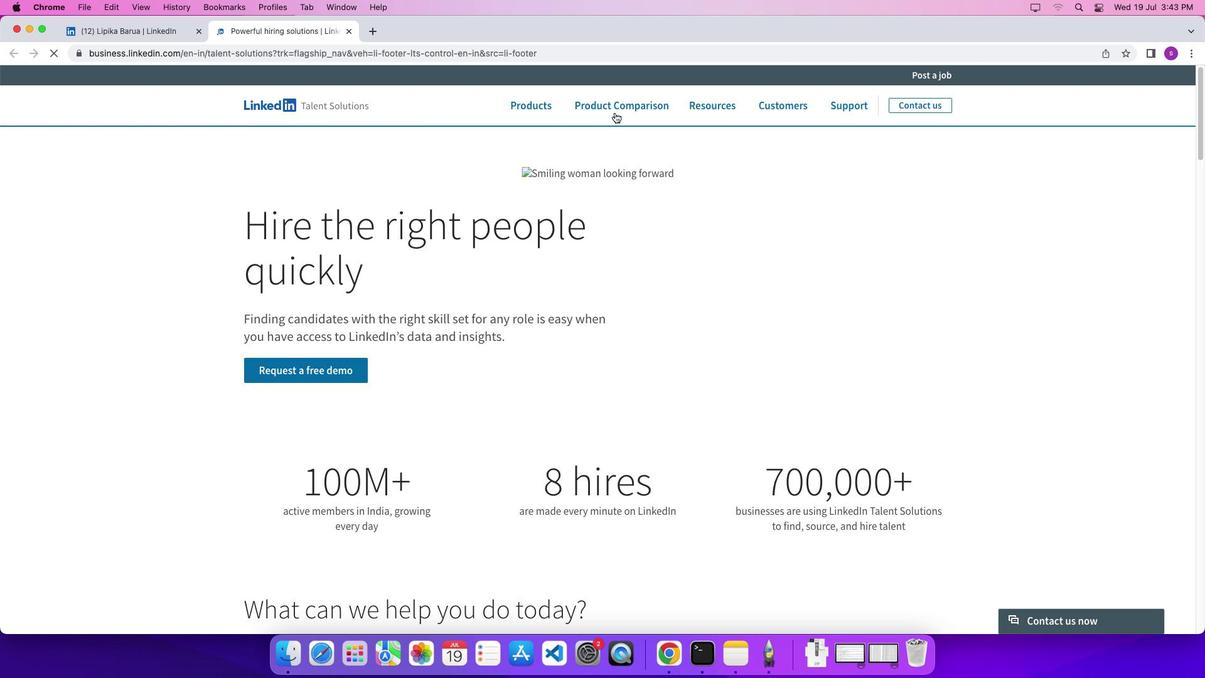 
Action: Mouse moved to (616, 108)
Screenshot: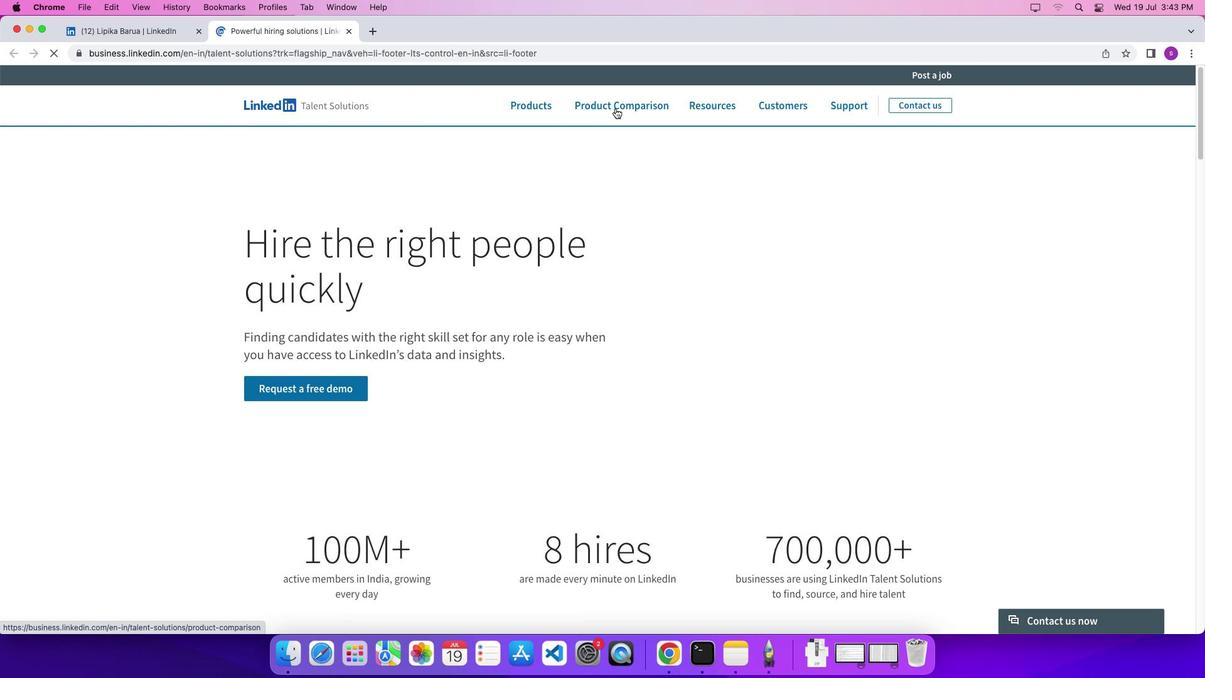 
Action: Mouse pressed left at (616, 108)
Screenshot: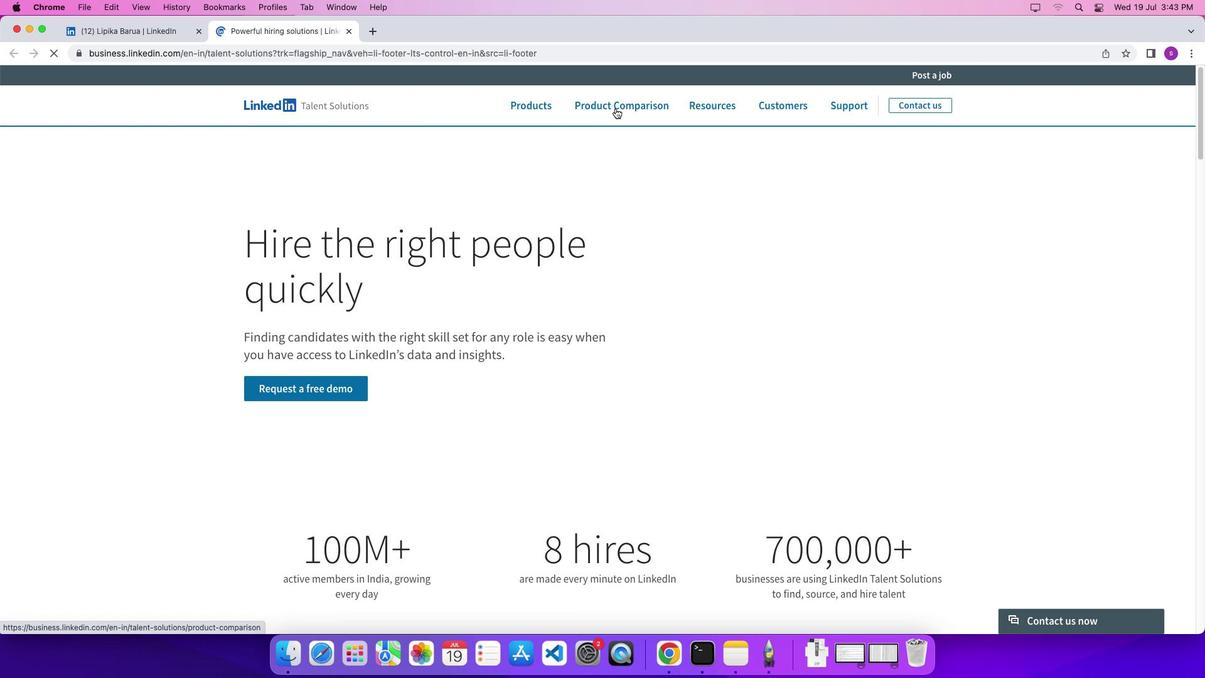
Action: Mouse moved to (640, 106)
Screenshot: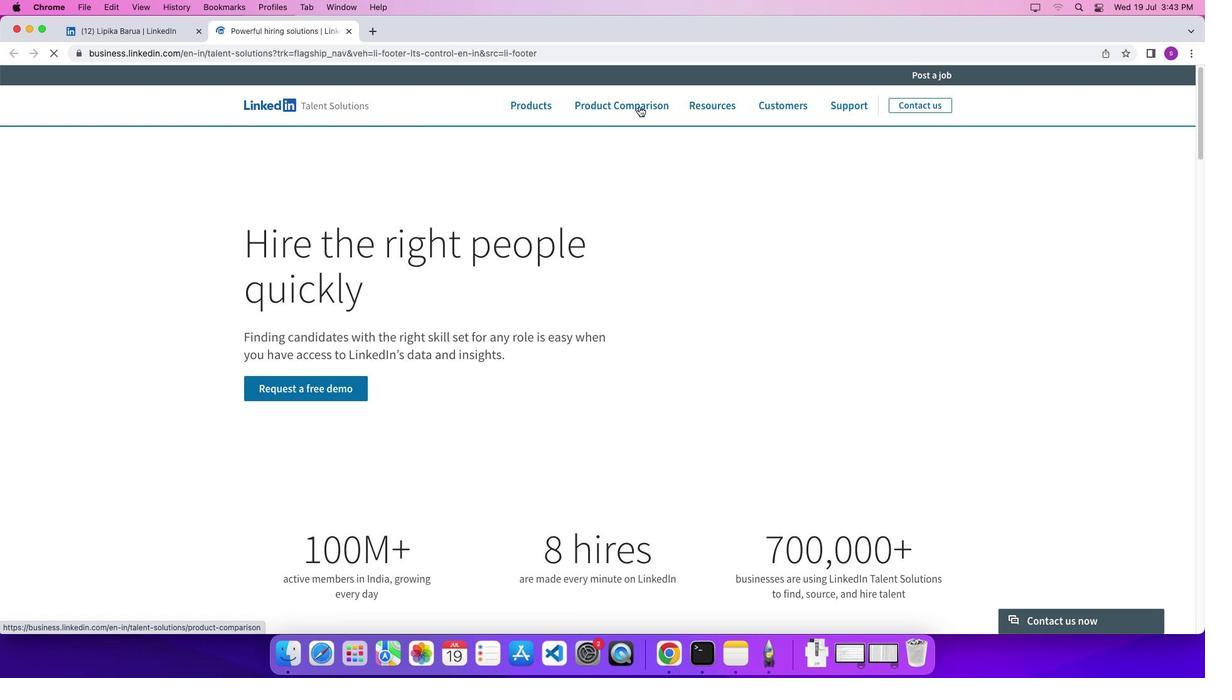 
Action: Mouse pressed left at (640, 106)
Screenshot: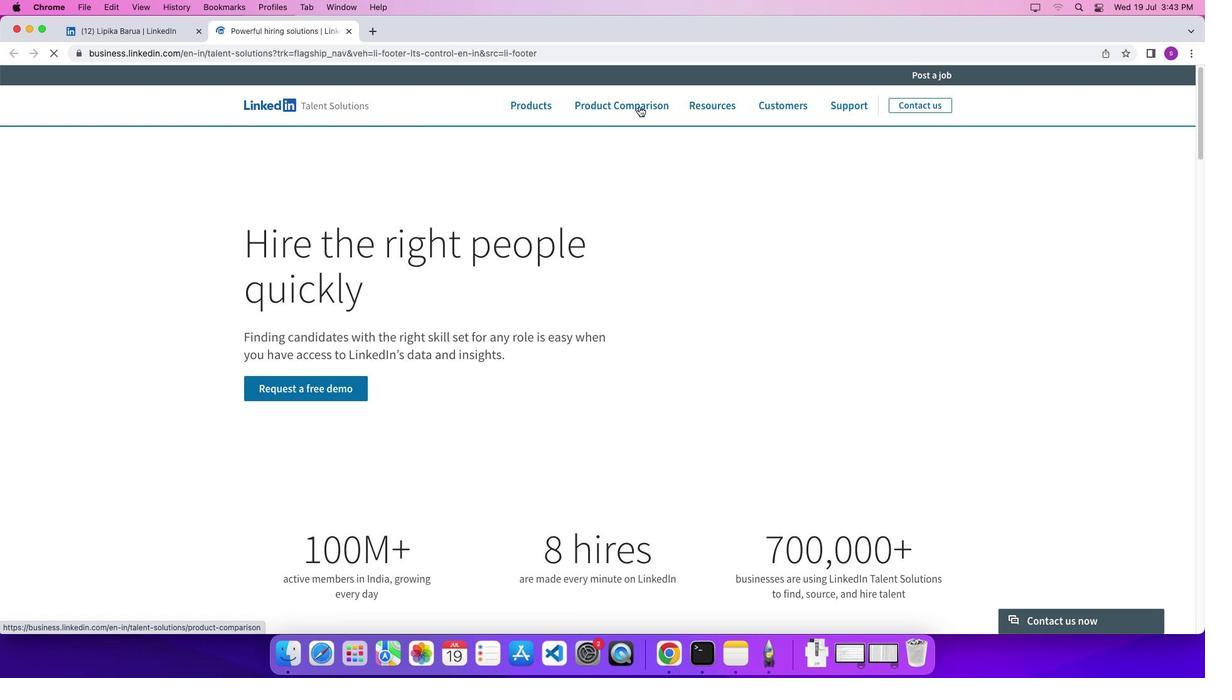 
Action: Mouse moved to (631, 104)
Screenshot: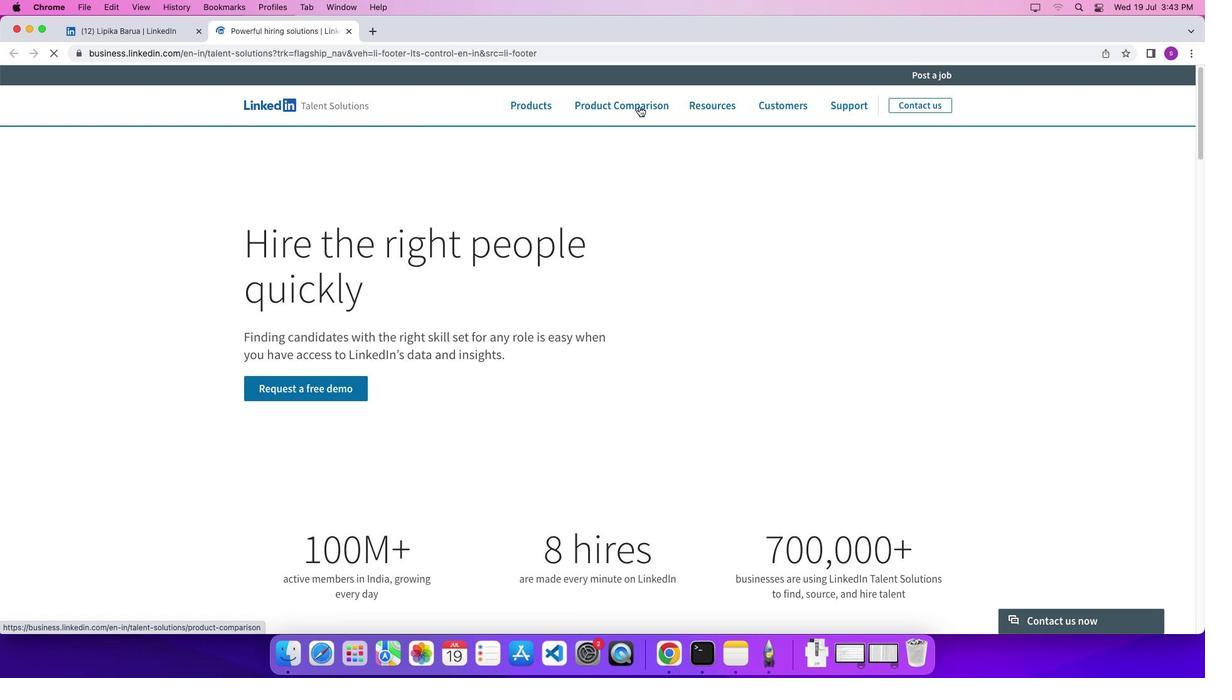 
Action: Mouse pressed left at (631, 104)
Screenshot: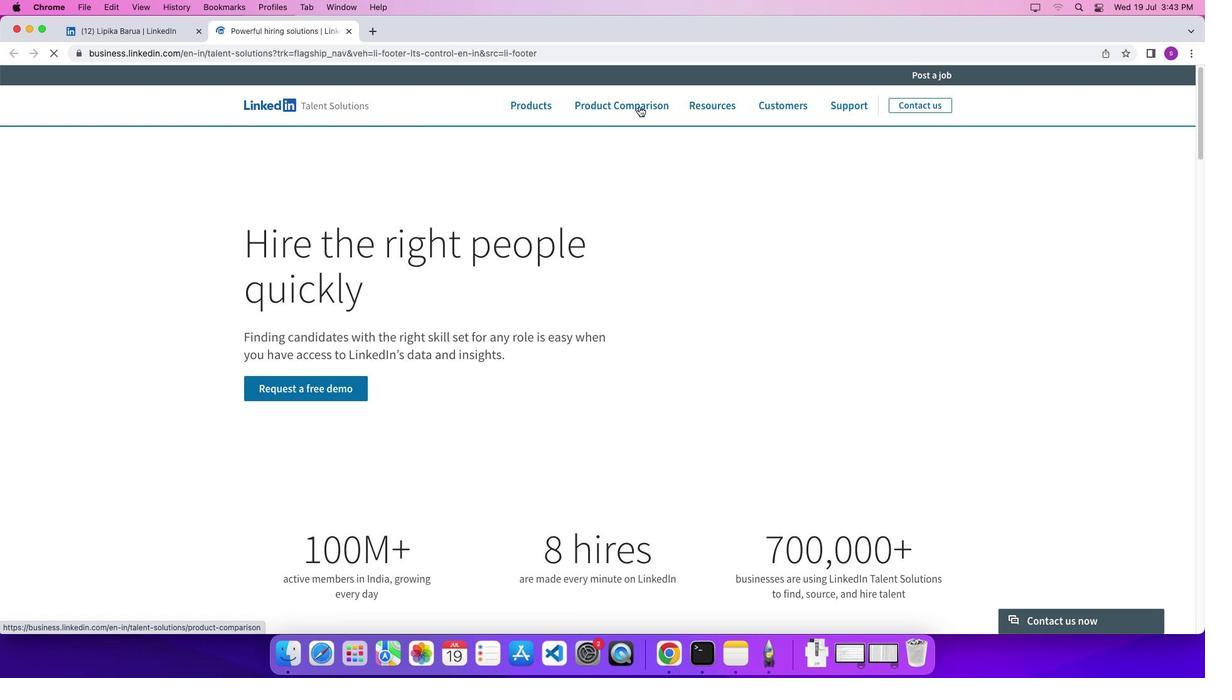 
Action: Mouse moved to (641, 256)
Screenshot: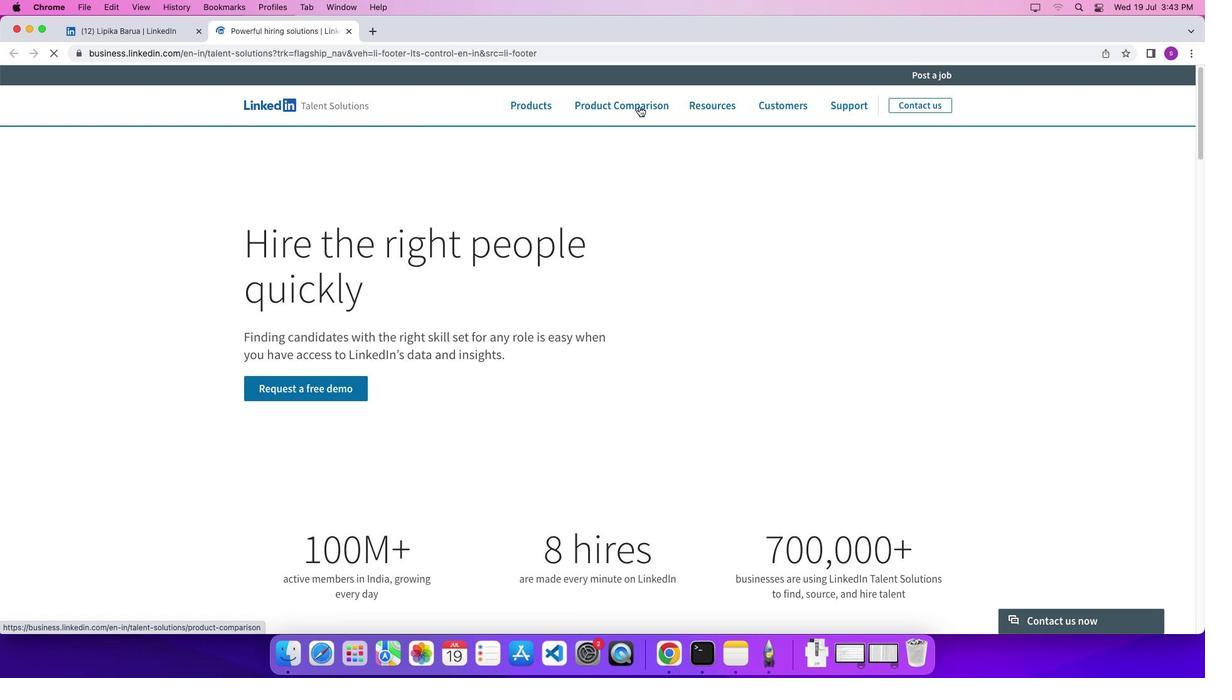 
